 Task: Find connections with filter location Saintes with filter topic #wfhwith filter profile language English with filter current company Vedanta Limited - Aluminium Business with filter school New Era Public School - India with filter industry Retail Groceries with filter service category Translation with filter keywords title Marketing Specialist
Action: Mouse moved to (297, 198)
Screenshot: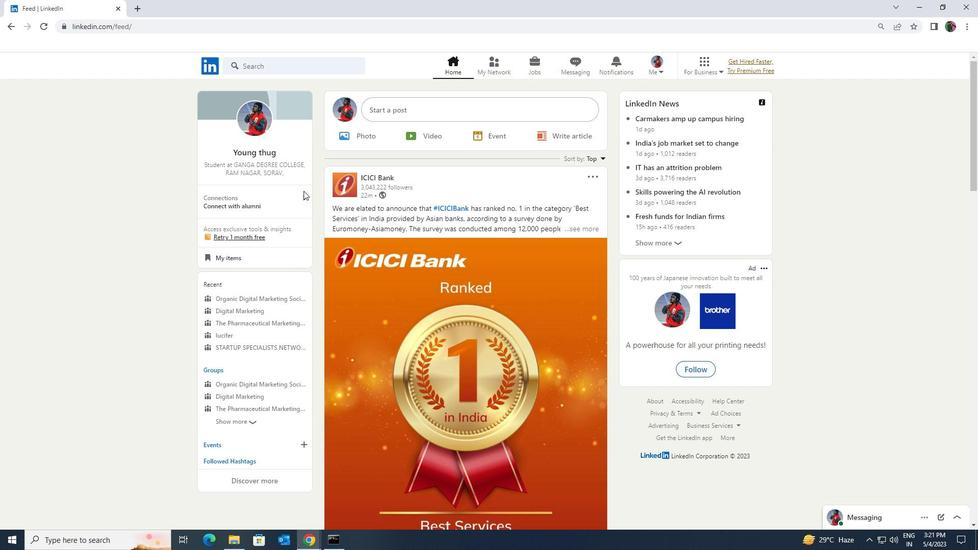 
Action: Mouse pressed left at (297, 198)
Screenshot: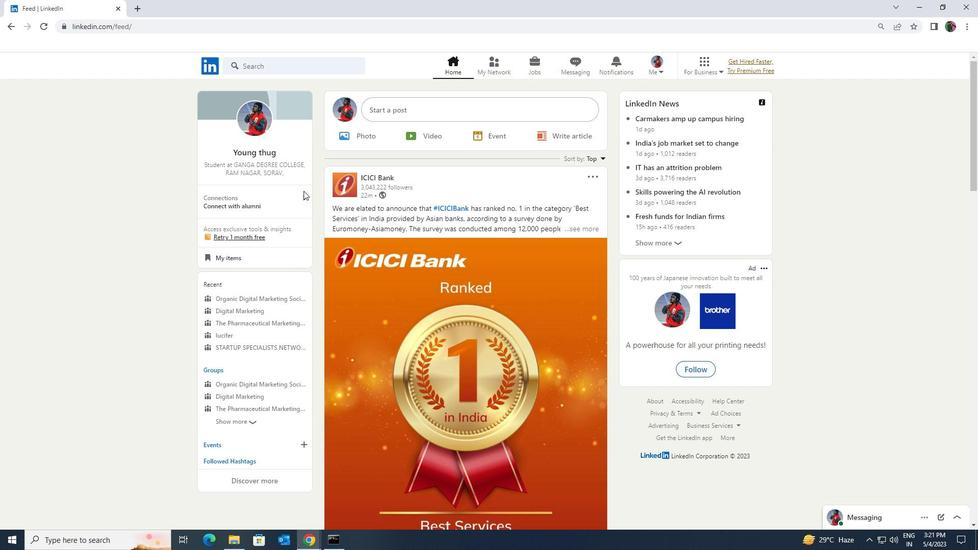 
Action: Mouse moved to (324, 118)
Screenshot: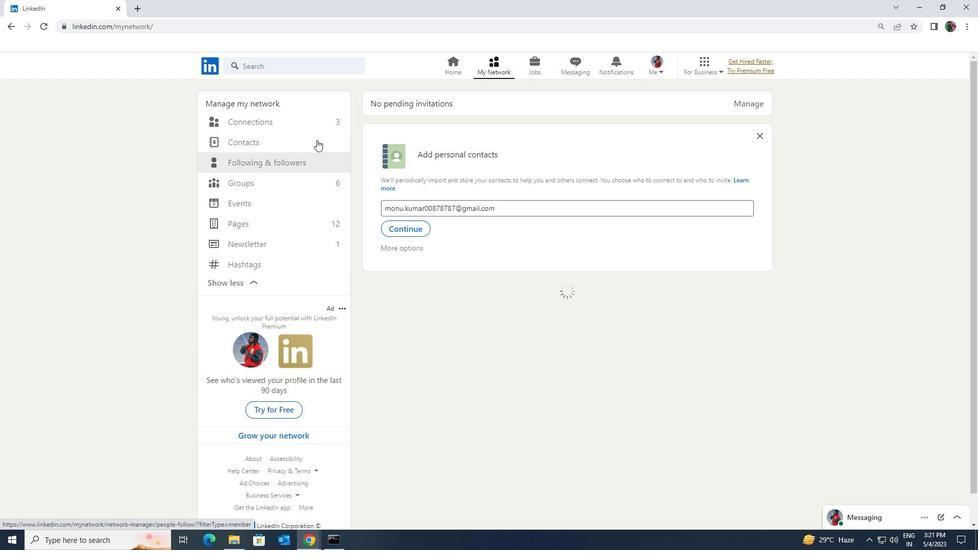 
Action: Mouse pressed left at (324, 118)
Screenshot: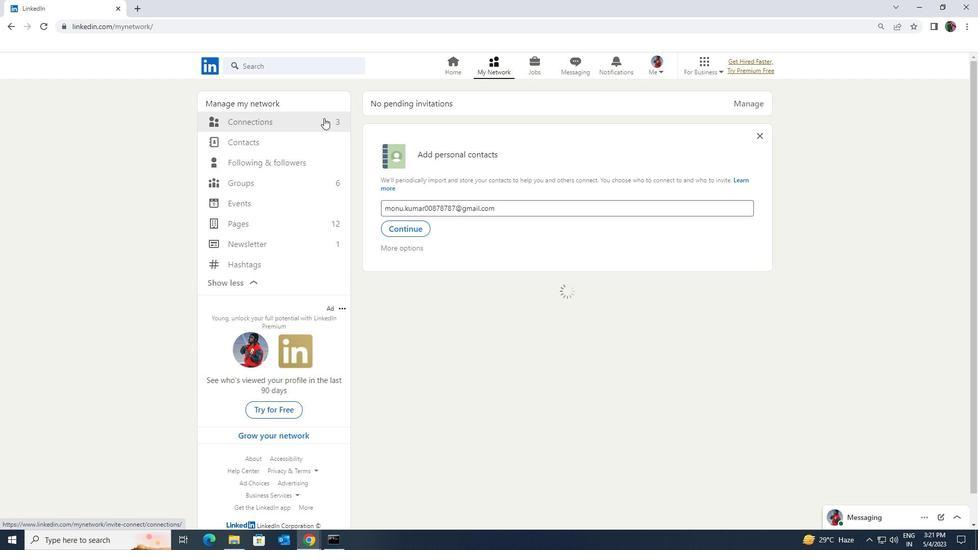 
Action: Mouse moved to (561, 119)
Screenshot: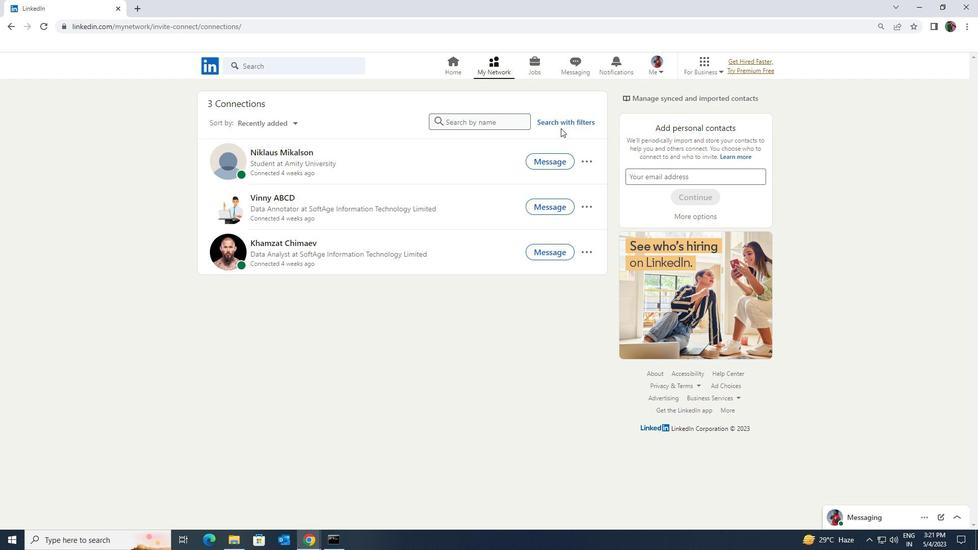 
Action: Mouse pressed left at (561, 119)
Screenshot: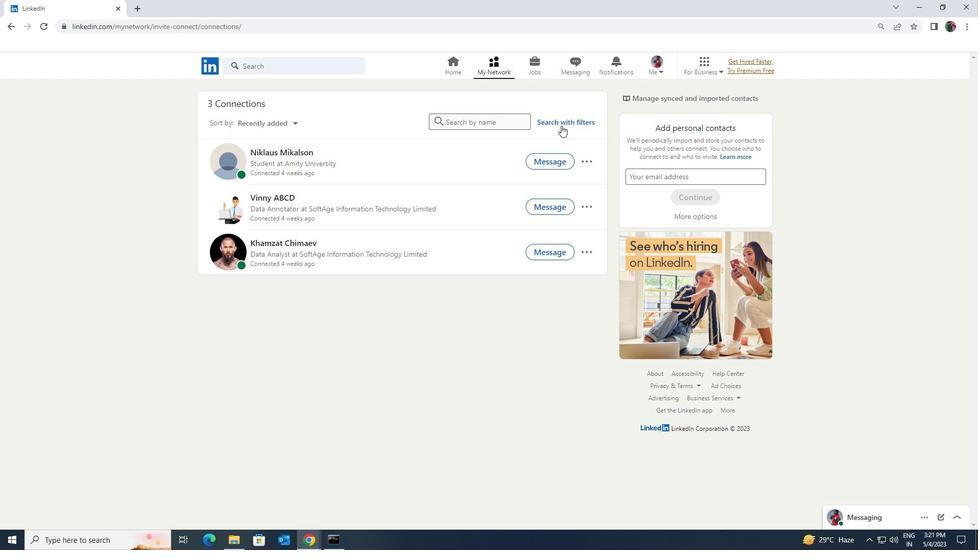 
Action: Mouse moved to (530, 96)
Screenshot: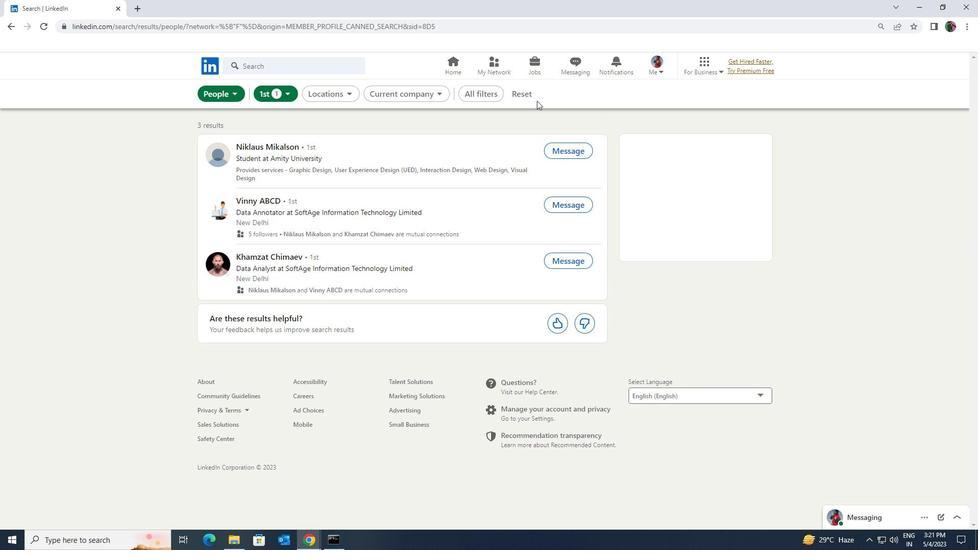 
Action: Mouse pressed left at (530, 96)
Screenshot: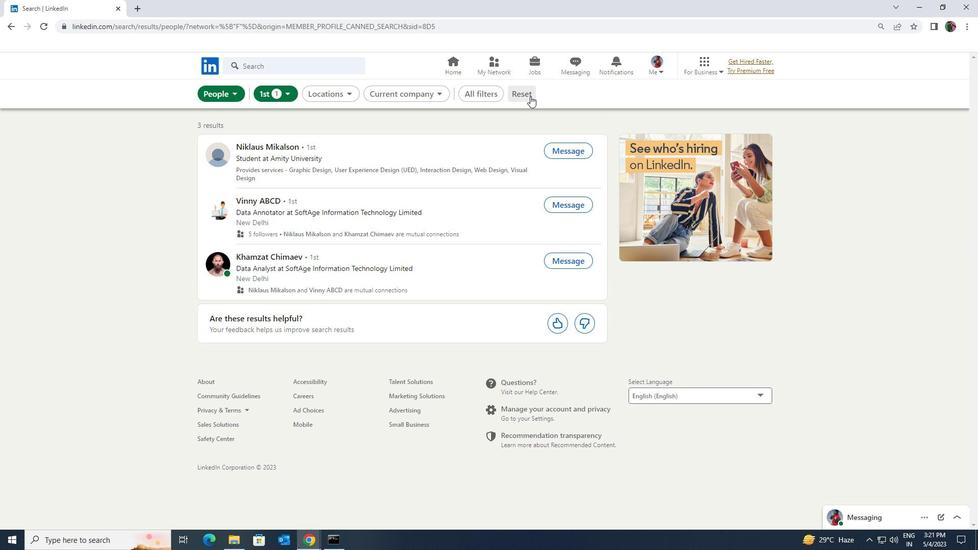 
Action: Mouse moved to (502, 89)
Screenshot: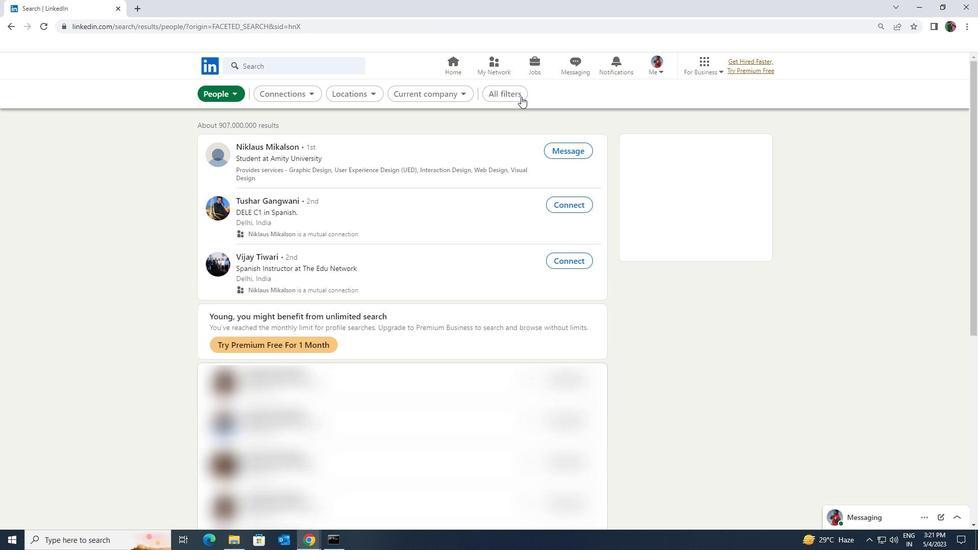 
Action: Mouse pressed left at (502, 89)
Screenshot: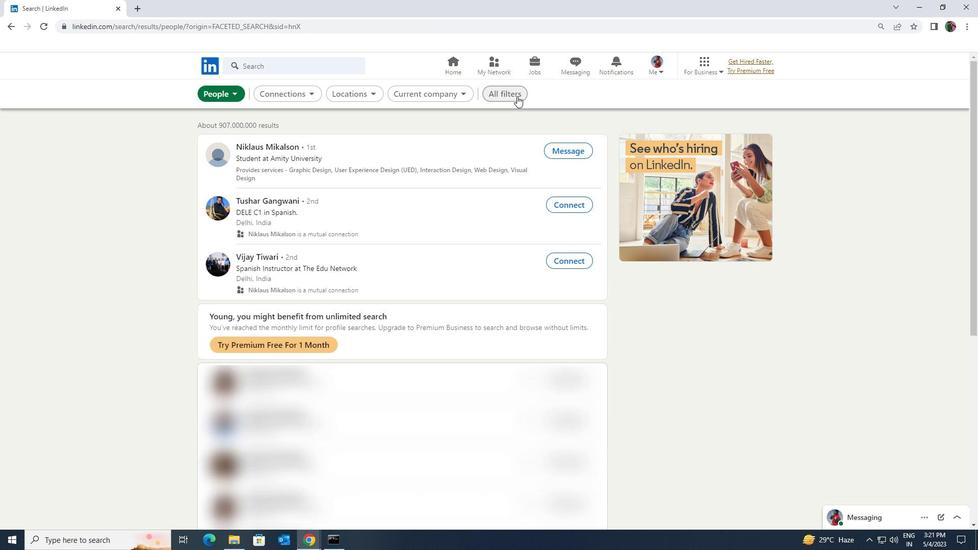 
Action: Mouse moved to (848, 398)
Screenshot: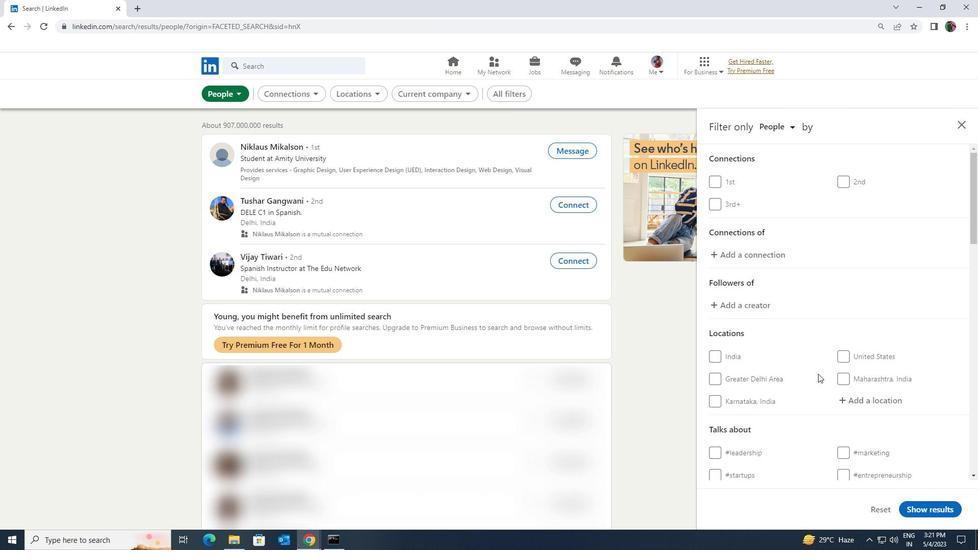 
Action: Mouse pressed left at (848, 398)
Screenshot: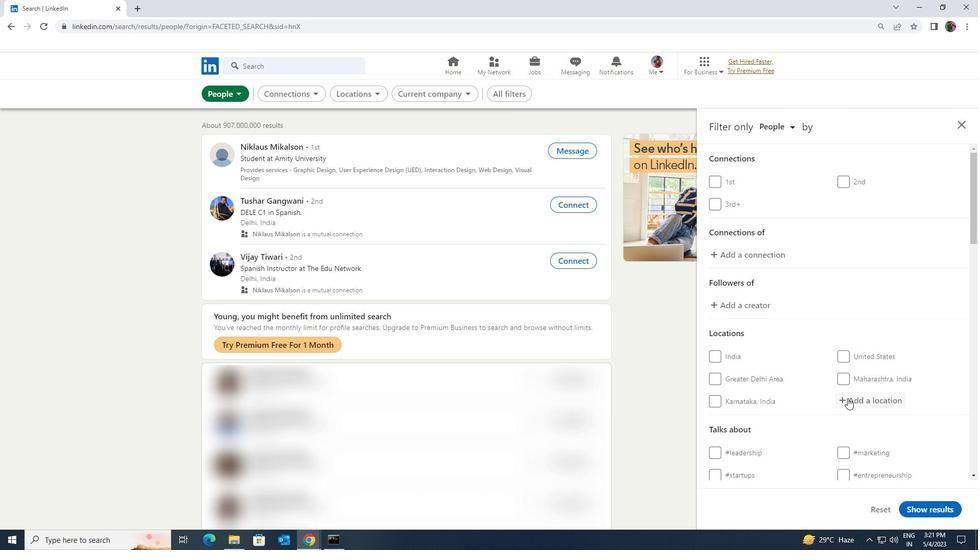 
Action: Key pressed <Key.shift>SAINTES
Screenshot: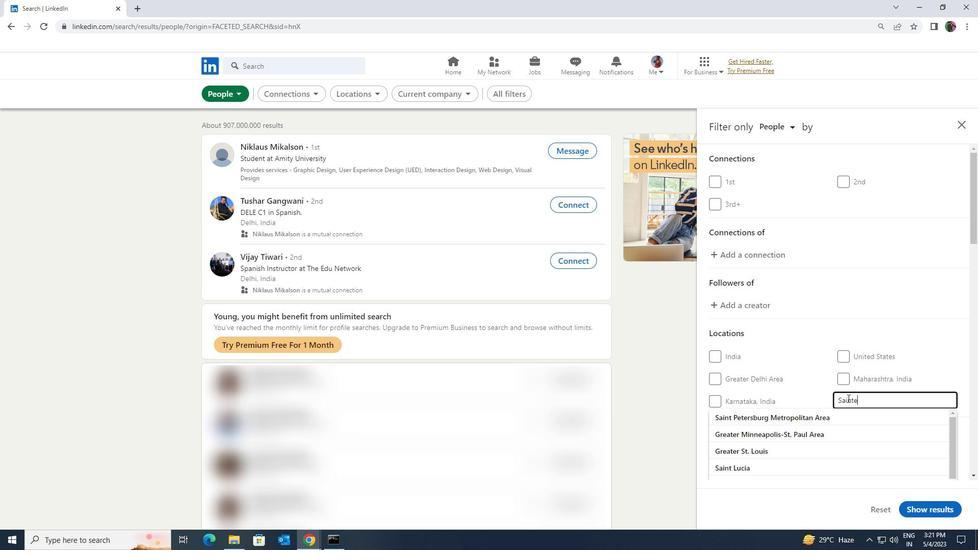 
Action: Mouse moved to (846, 407)
Screenshot: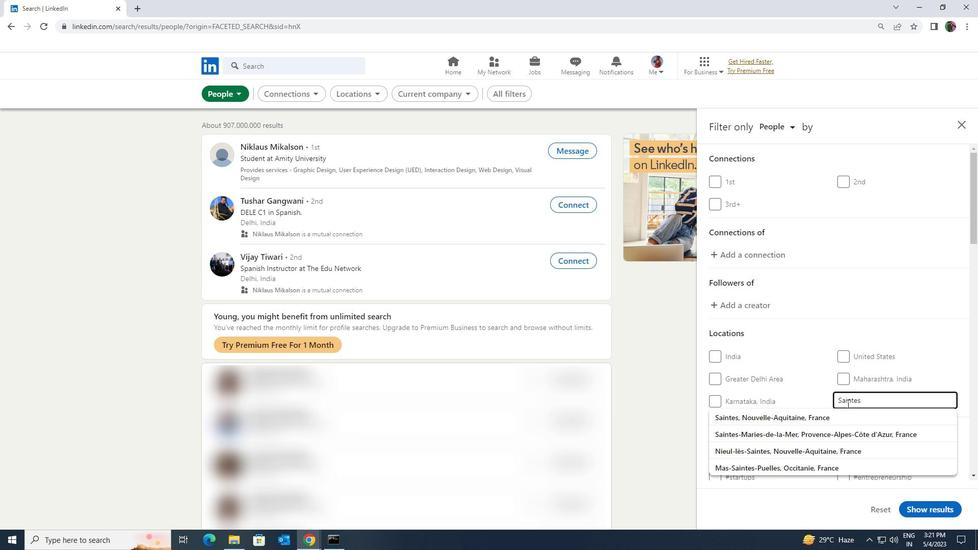 
Action: Mouse pressed left at (846, 407)
Screenshot: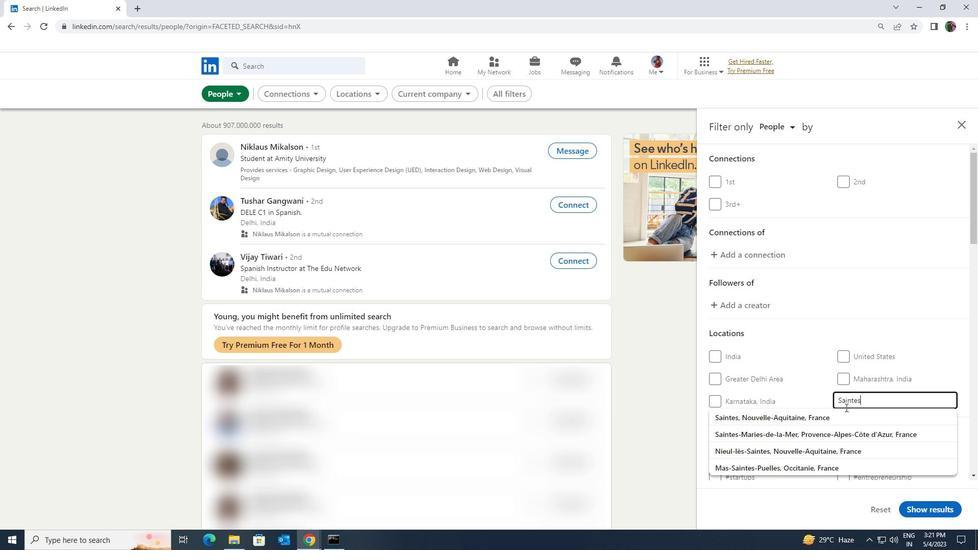 
Action: Mouse moved to (844, 412)
Screenshot: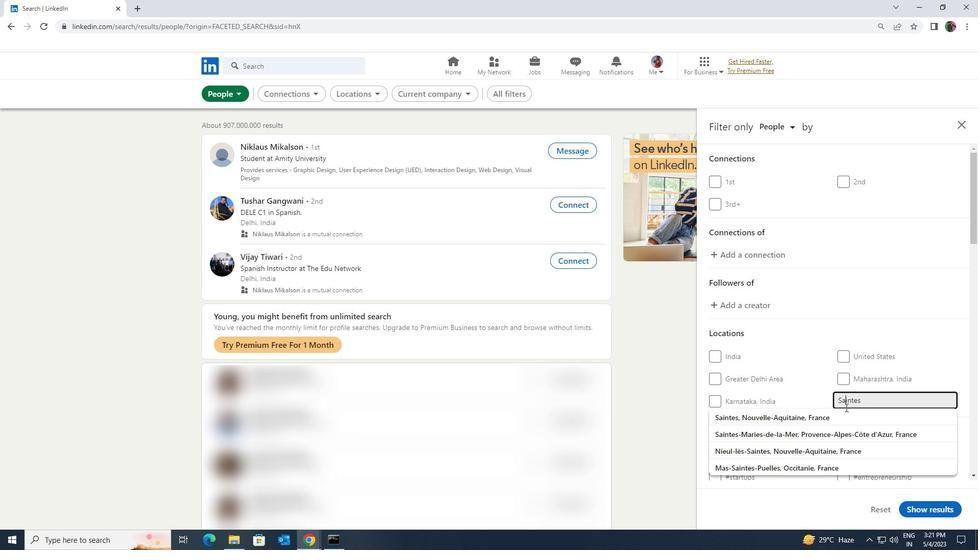 
Action: Mouse pressed left at (844, 412)
Screenshot: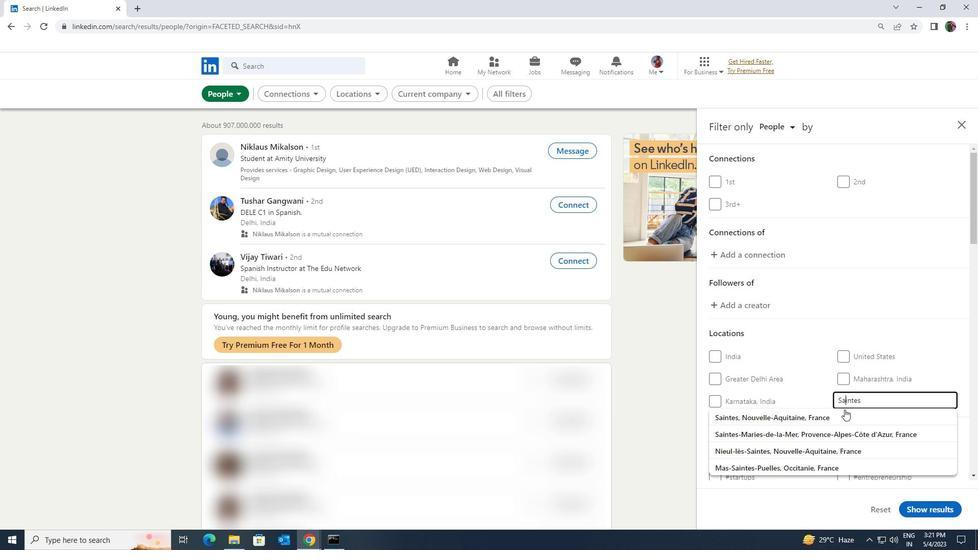 
Action: Mouse moved to (823, 413)
Screenshot: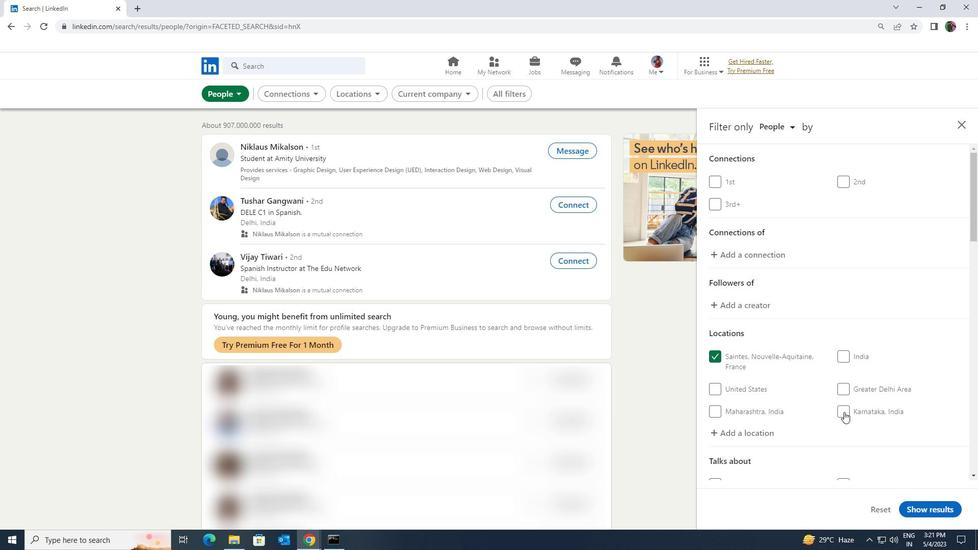 
Action: Mouse scrolled (823, 413) with delta (0, 0)
Screenshot: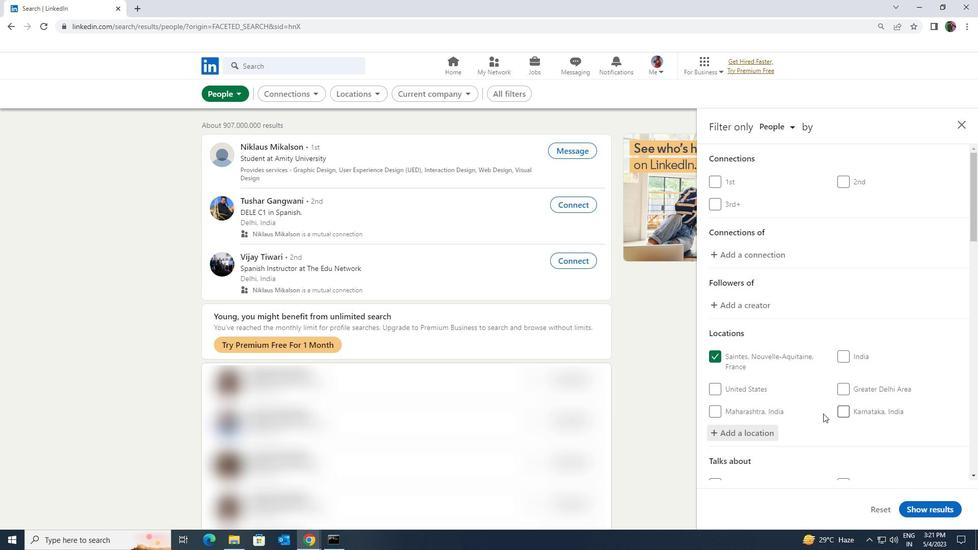 
Action: Mouse scrolled (823, 413) with delta (0, 0)
Screenshot: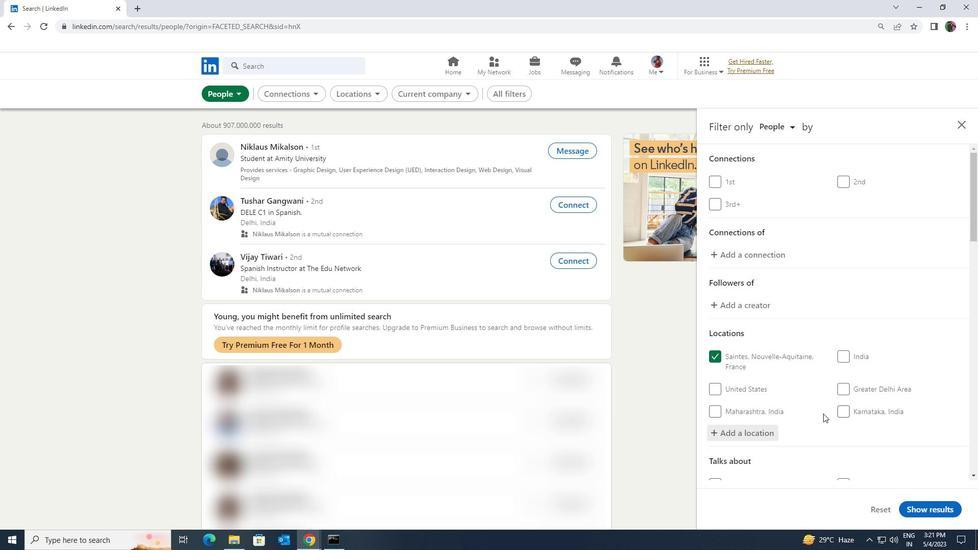 
Action: Mouse moved to (856, 425)
Screenshot: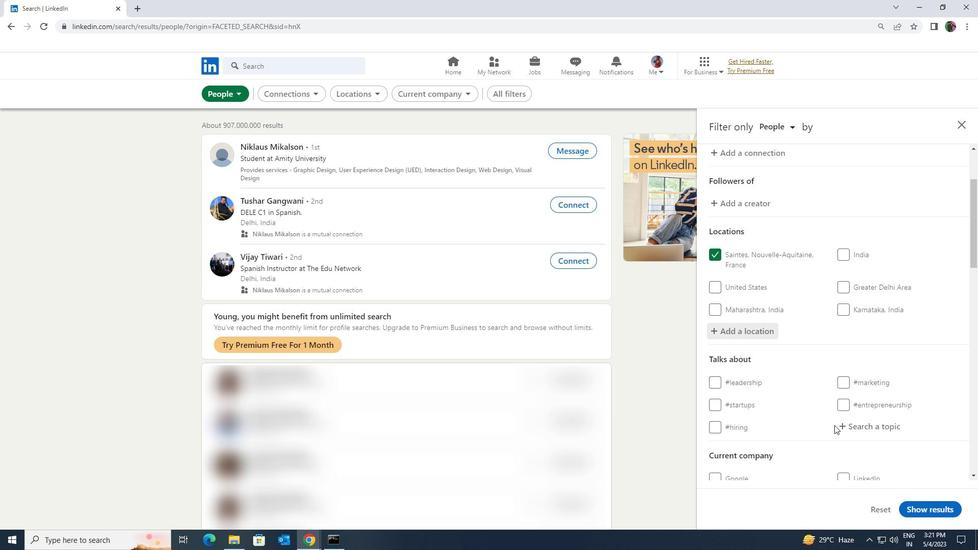 
Action: Mouse pressed left at (856, 425)
Screenshot: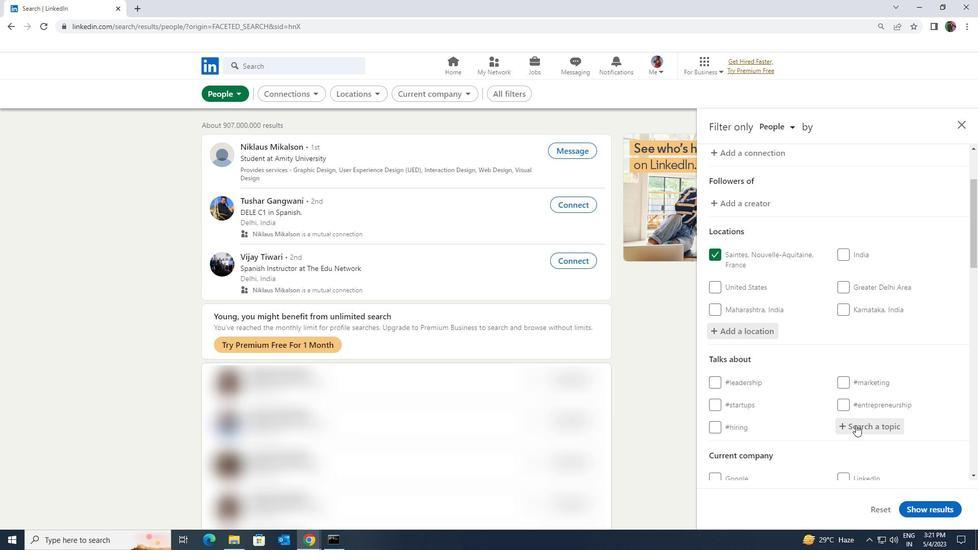 
Action: Key pressed <Key.shift><Key.shift><Key.shift><Key.shift><Key.shift><Key.shift><Key.shift><Key.shift><Key.shift><Key.shift><Key.shift><Key.shift><Key.shift>WFH
Screenshot: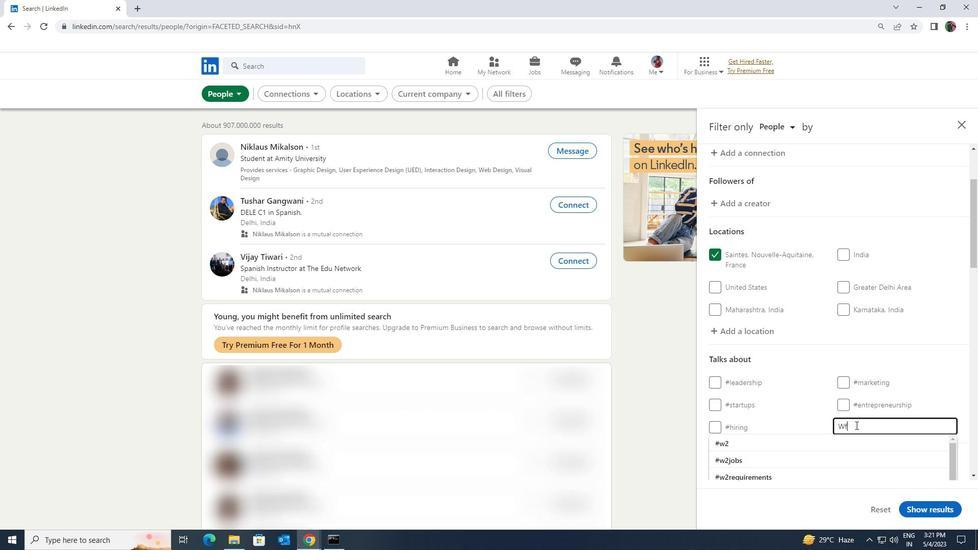 
Action: Mouse moved to (824, 439)
Screenshot: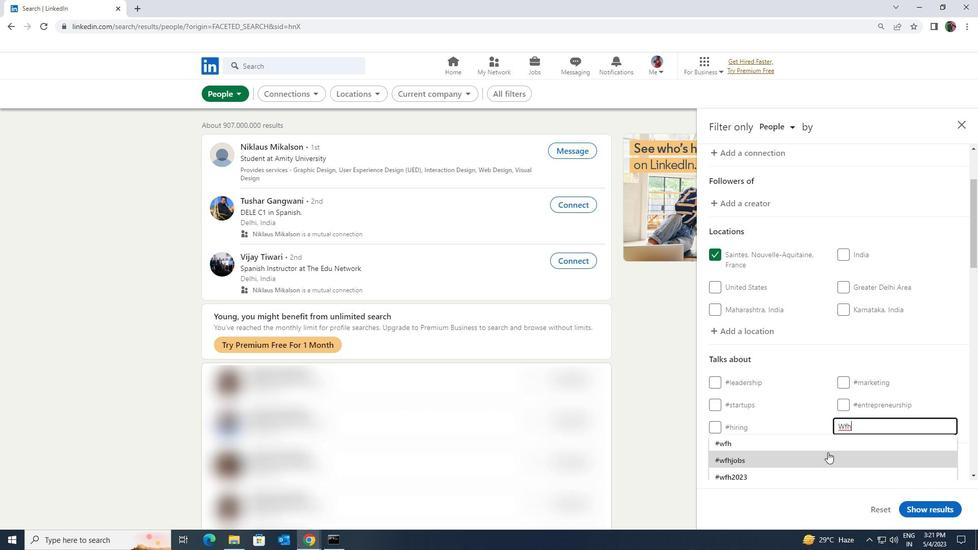 
Action: Mouse pressed left at (824, 439)
Screenshot: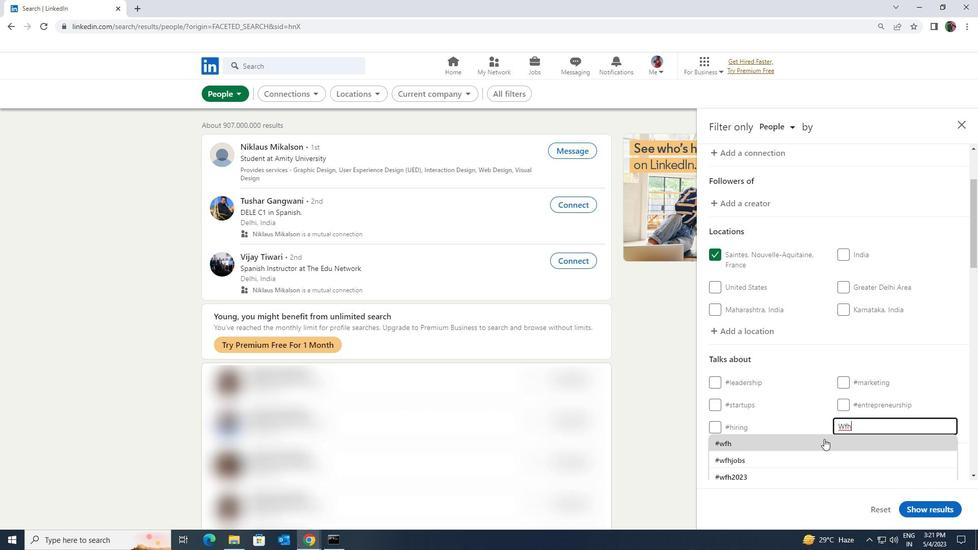 
Action: Mouse scrolled (824, 438) with delta (0, 0)
Screenshot: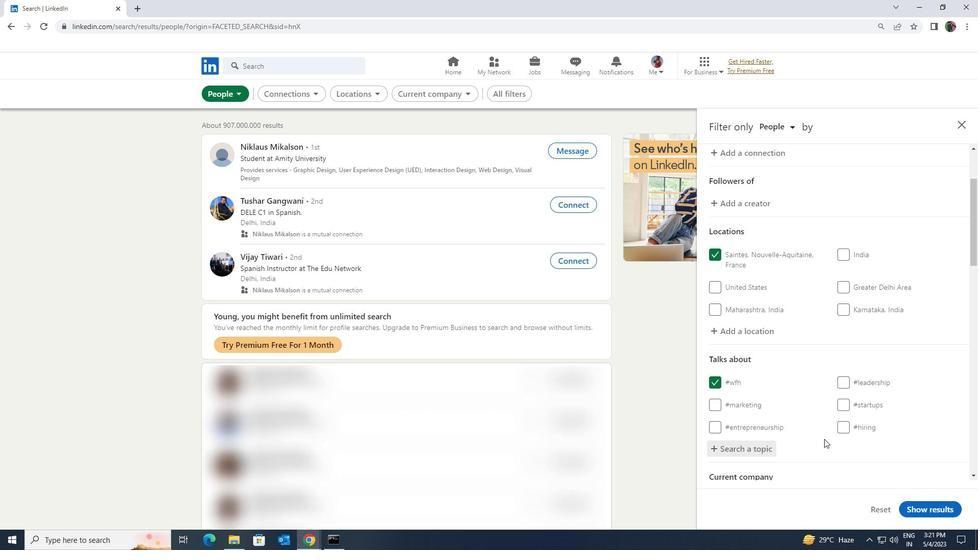 
Action: Mouse scrolled (824, 438) with delta (0, 0)
Screenshot: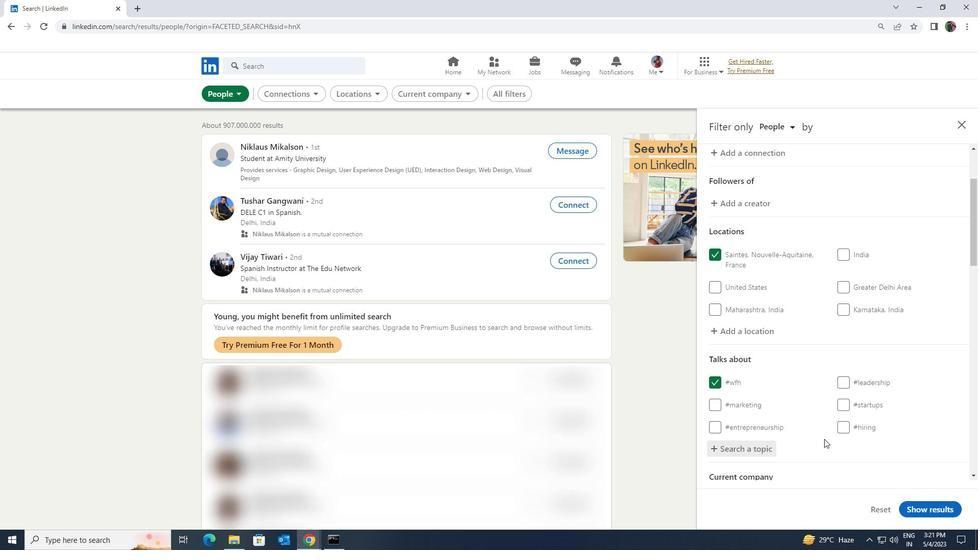 
Action: Mouse scrolled (824, 438) with delta (0, 0)
Screenshot: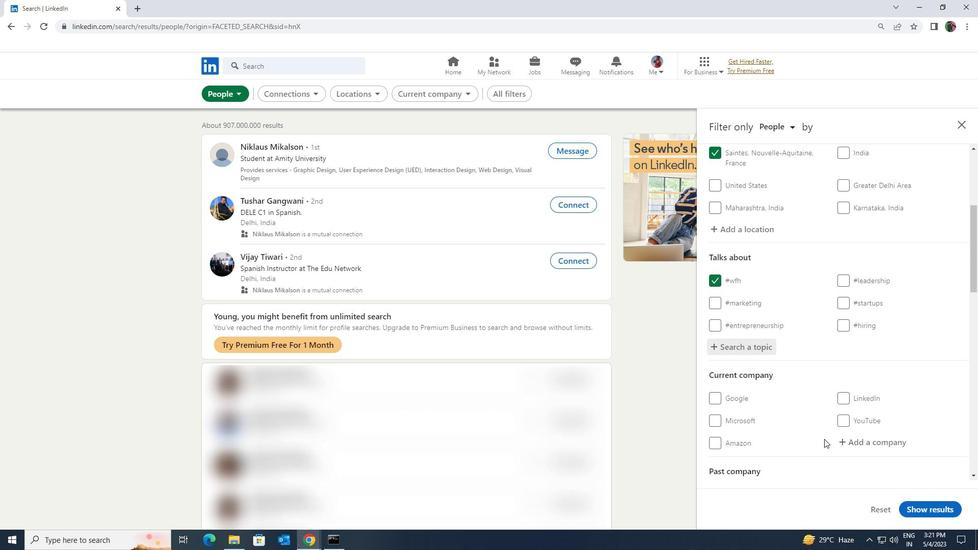 
Action: Mouse scrolled (824, 438) with delta (0, 0)
Screenshot: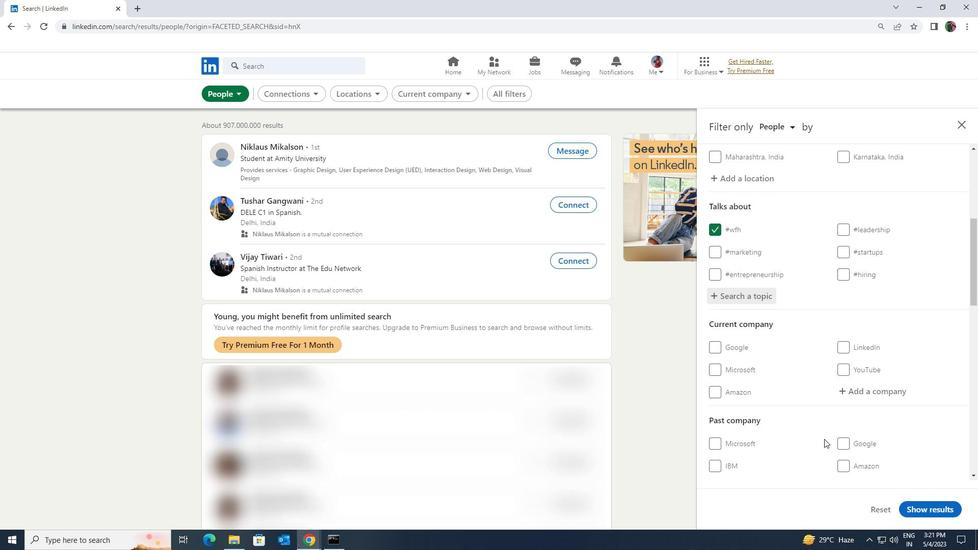 
Action: Mouse scrolled (824, 438) with delta (0, 0)
Screenshot: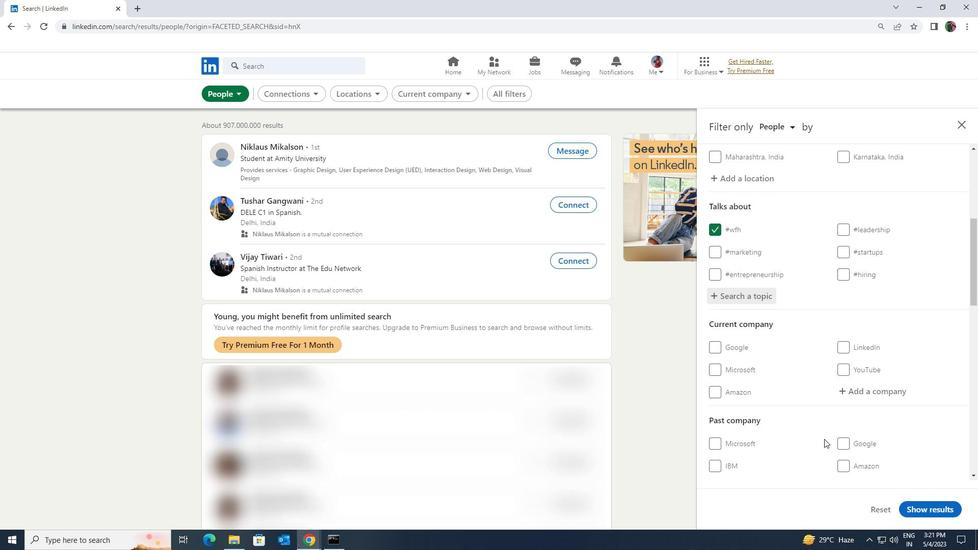 
Action: Mouse moved to (824, 437)
Screenshot: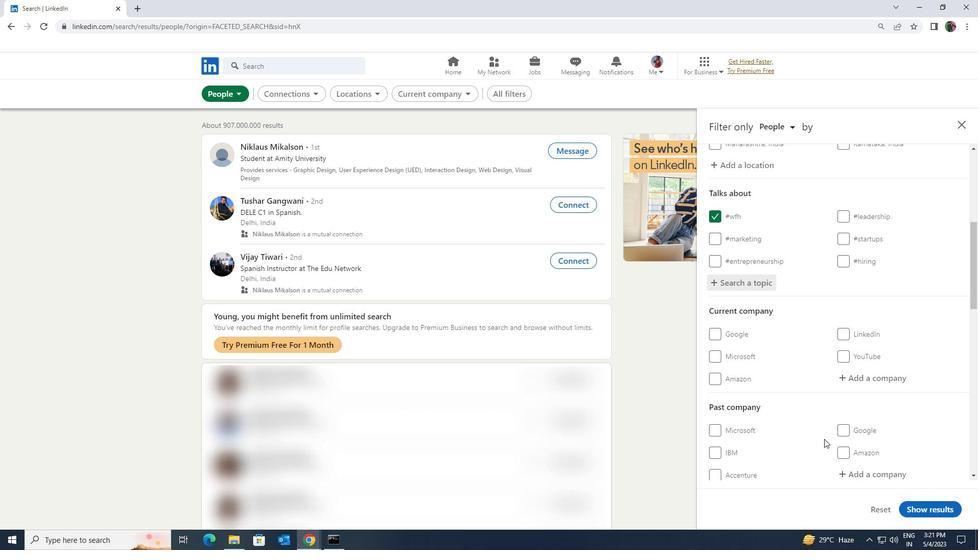 
Action: Mouse scrolled (824, 436) with delta (0, 0)
Screenshot: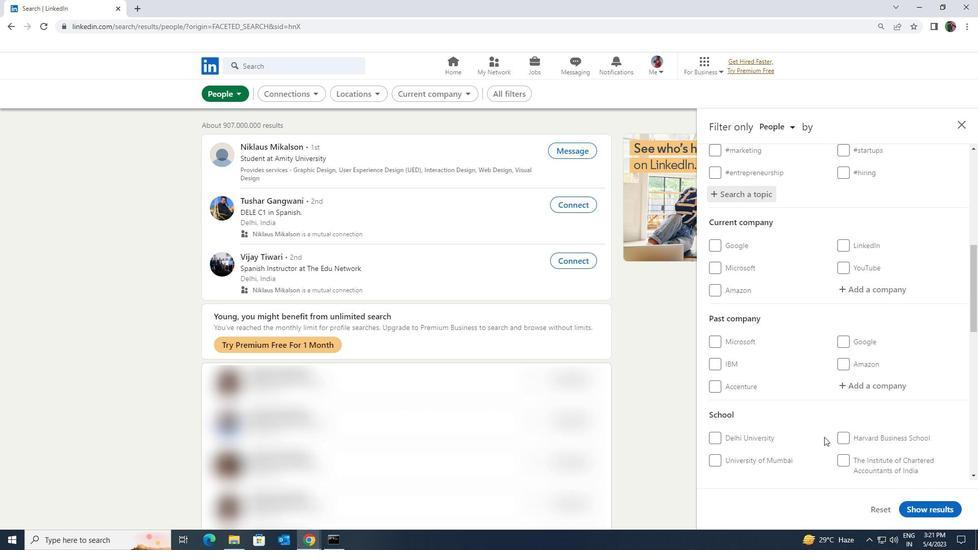 
Action: Mouse moved to (824, 436)
Screenshot: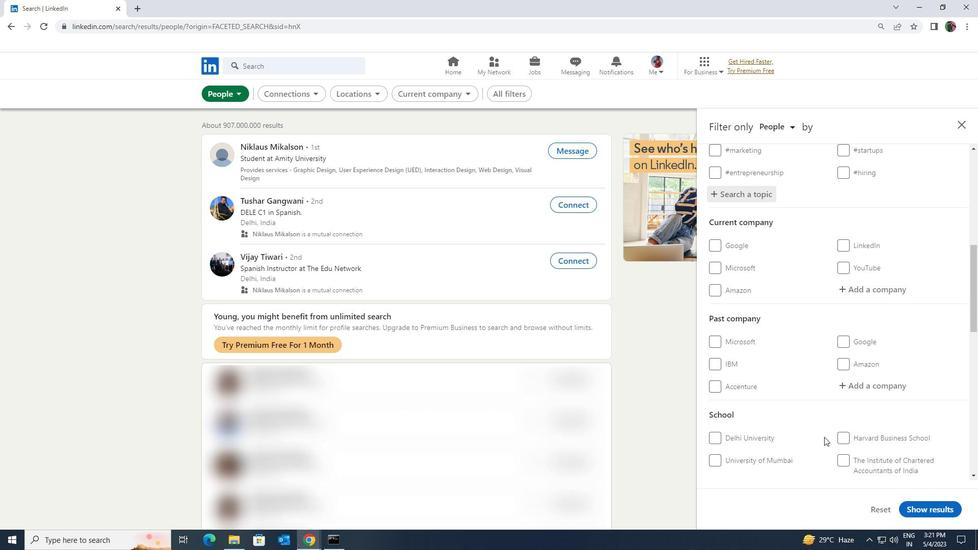 
Action: Mouse scrolled (824, 436) with delta (0, 0)
Screenshot: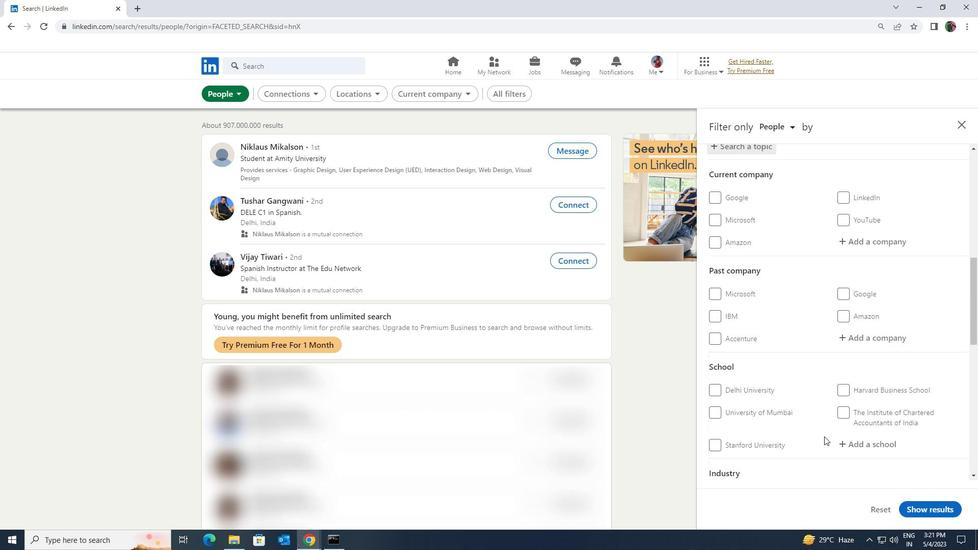 
Action: Mouse scrolled (824, 436) with delta (0, 0)
Screenshot: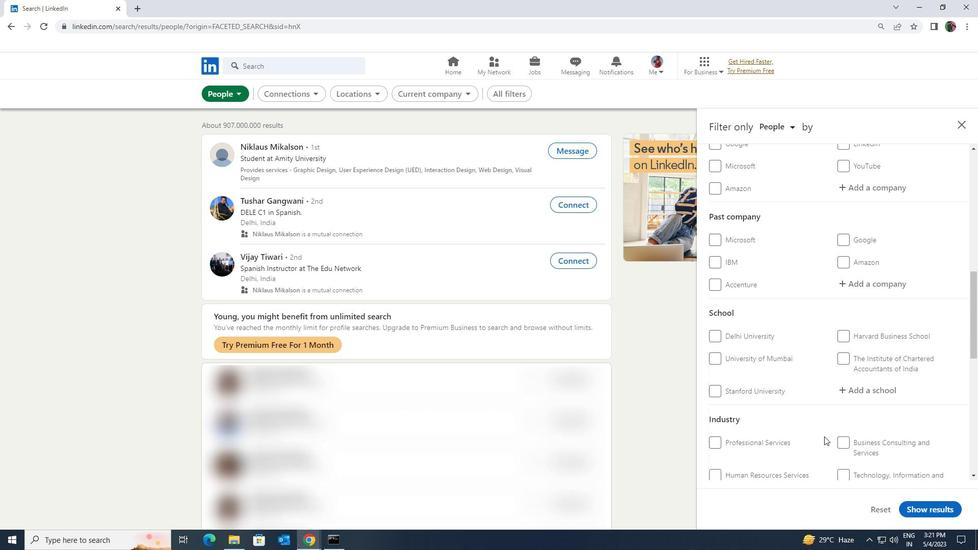 
Action: Mouse scrolled (824, 436) with delta (0, 0)
Screenshot: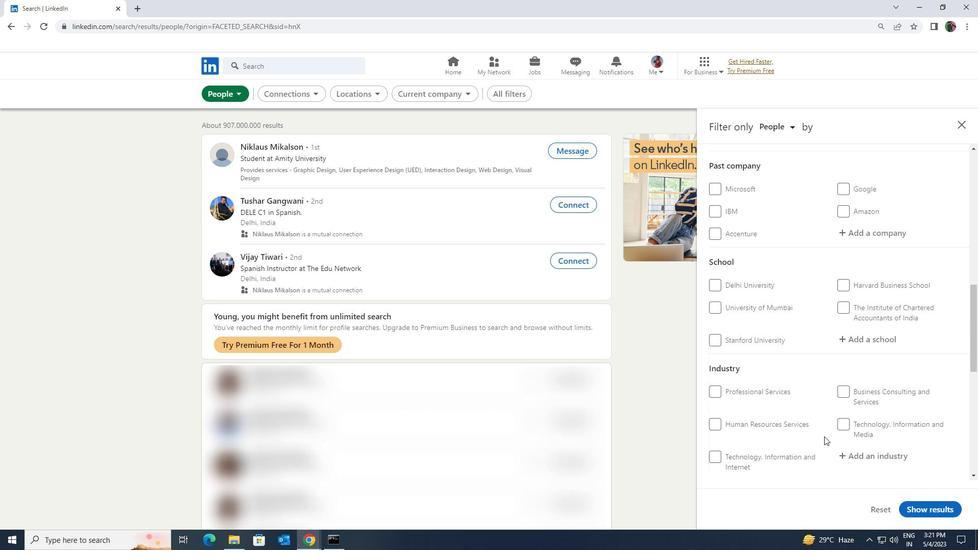 
Action: Mouse moved to (722, 467)
Screenshot: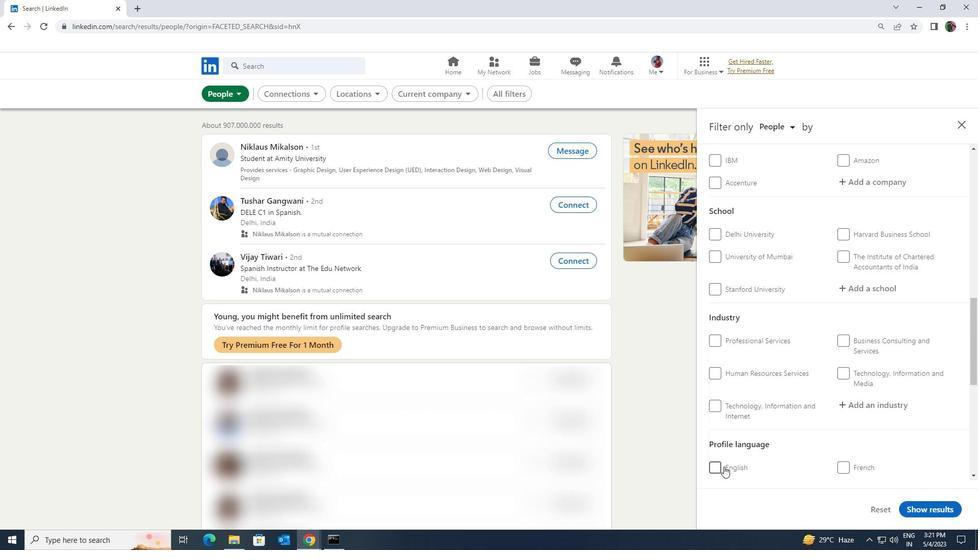 
Action: Mouse pressed left at (722, 467)
Screenshot: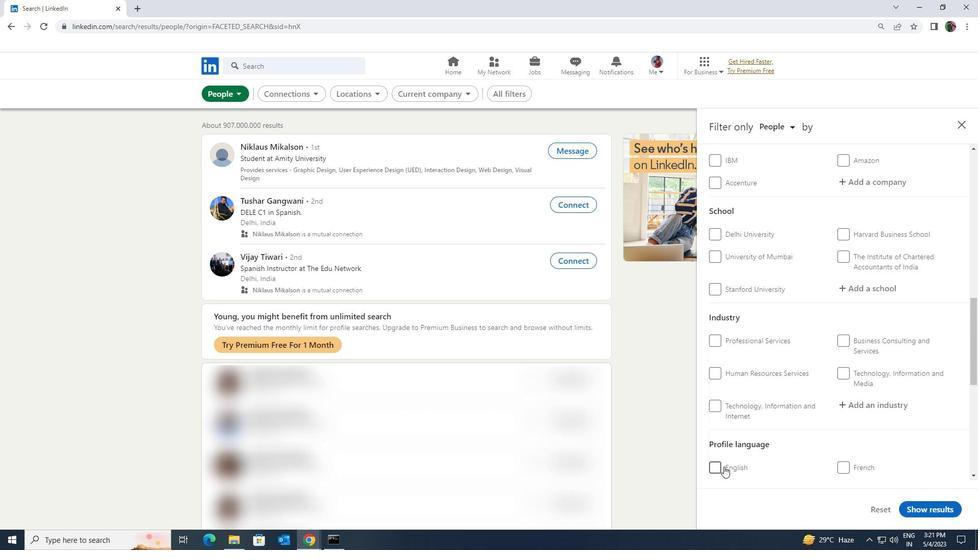 
Action: Mouse moved to (800, 452)
Screenshot: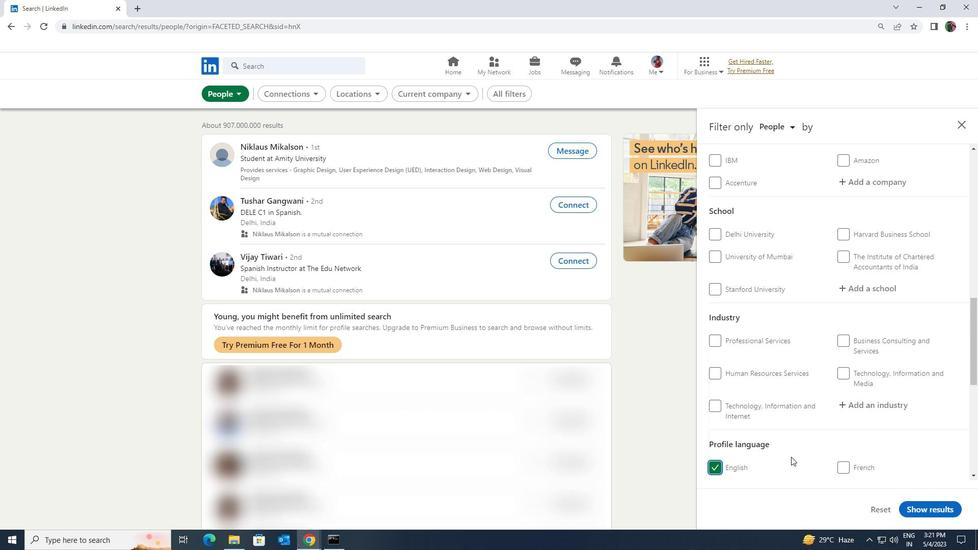 
Action: Mouse scrolled (800, 453) with delta (0, 0)
Screenshot: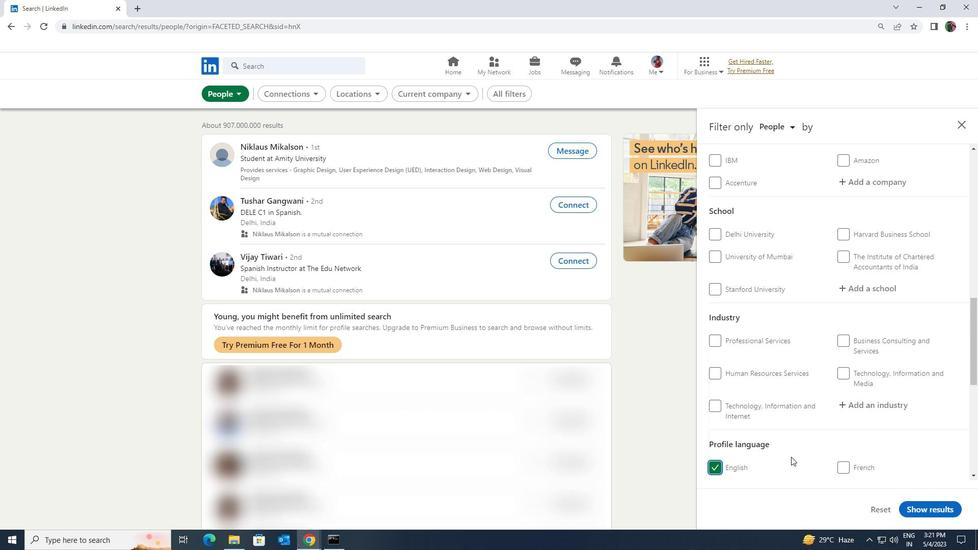
Action: Mouse moved to (800, 450)
Screenshot: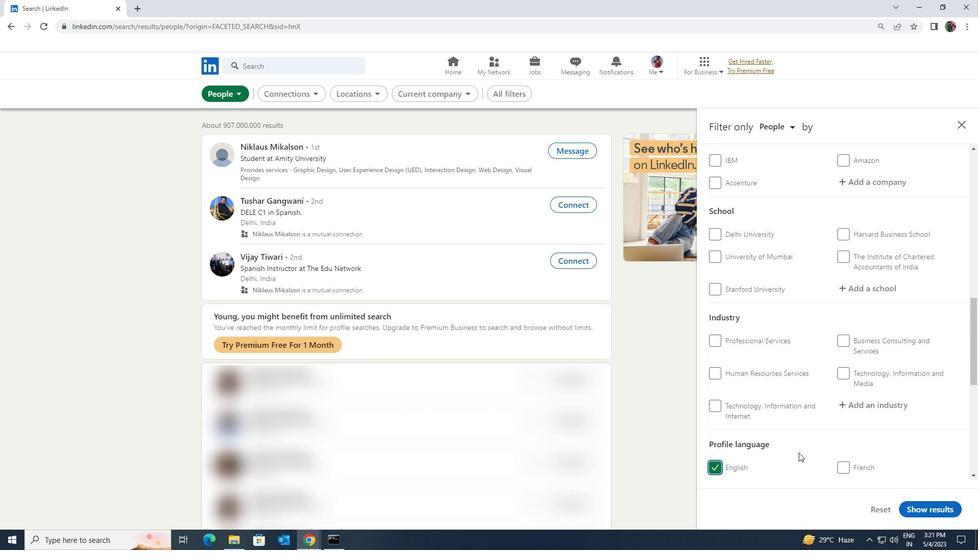 
Action: Mouse scrolled (800, 451) with delta (0, 0)
Screenshot: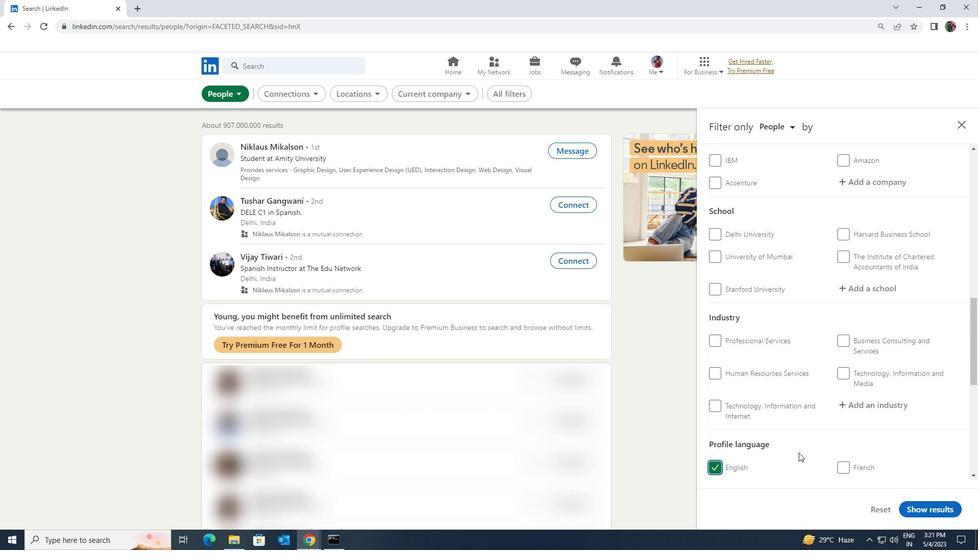 
Action: Mouse moved to (800, 450)
Screenshot: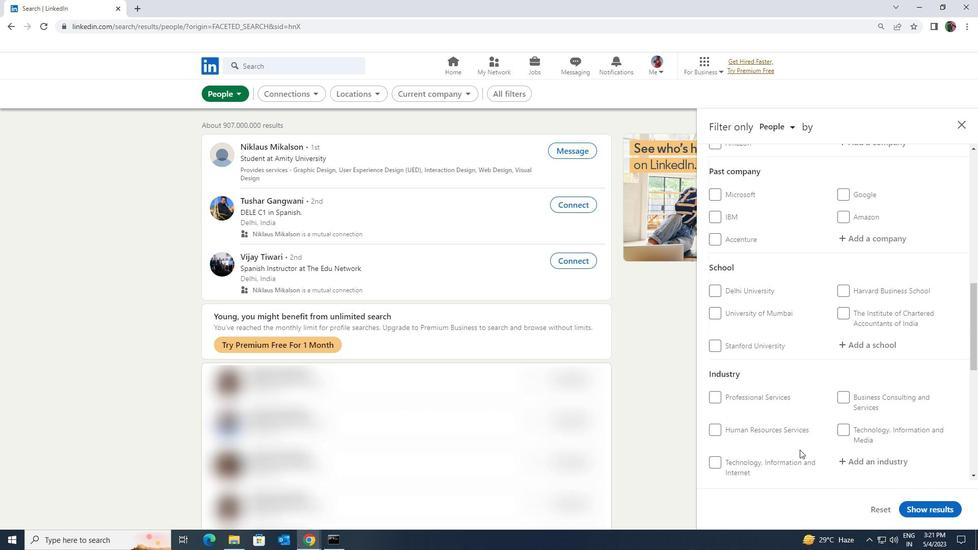 
Action: Mouse scrolled (800, 450) with delta (0, 0)
Screenshot: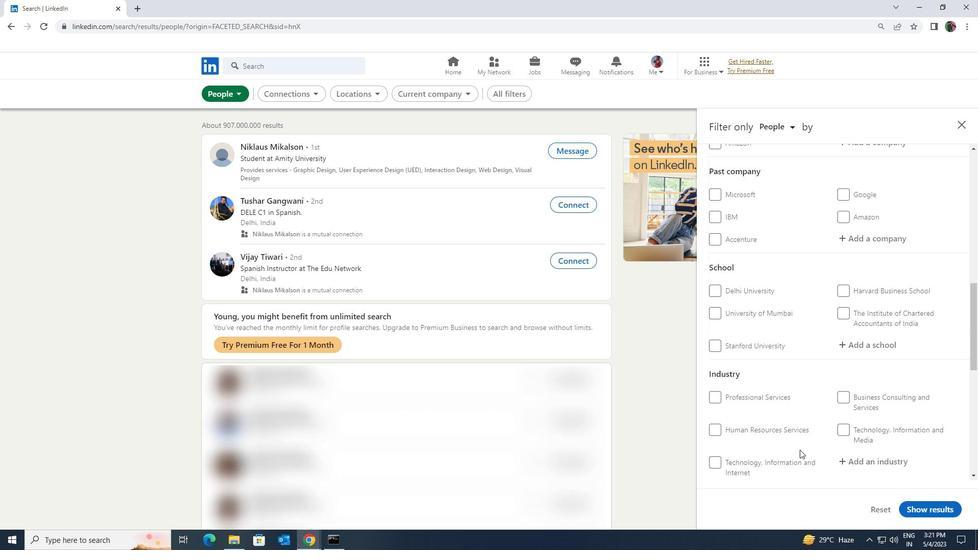 
Action: Mouse scrolled (800, 450) with delta (0, 0)
Screenshot: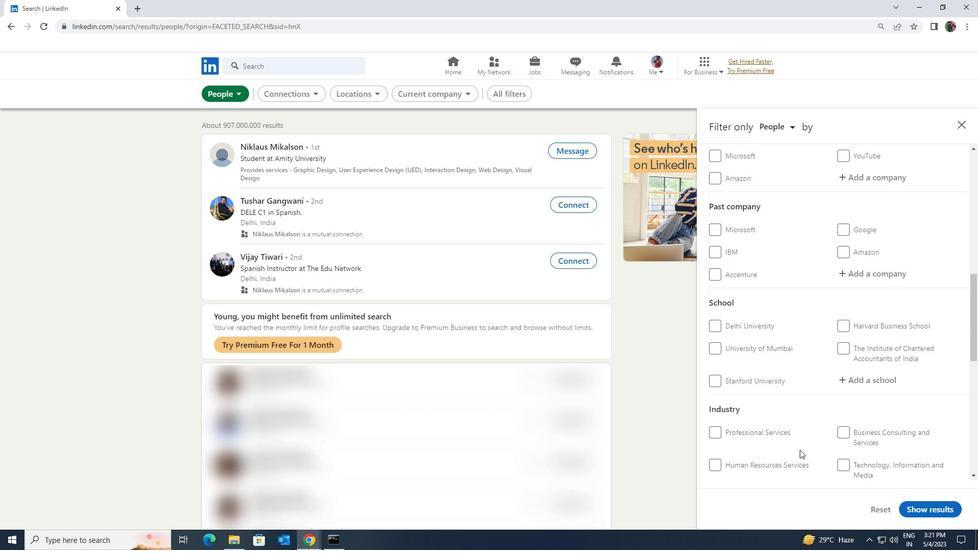 
Action: Mouse moved to (800, 450)
Screenshot: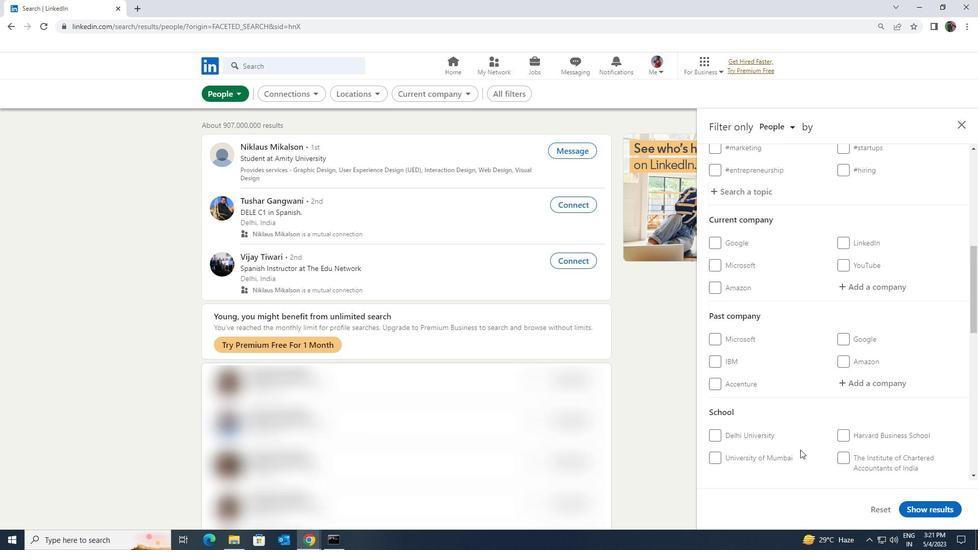 
Action: Mouse scrolled (800, 450) with delta (0, 0)
Screenshot: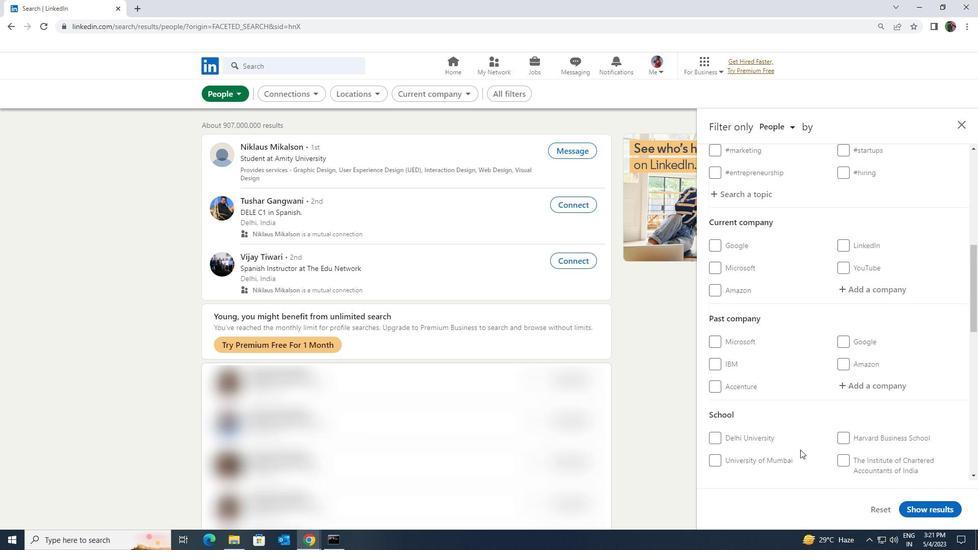 
Action: Mouse moved to (800, 450)
Screenshot: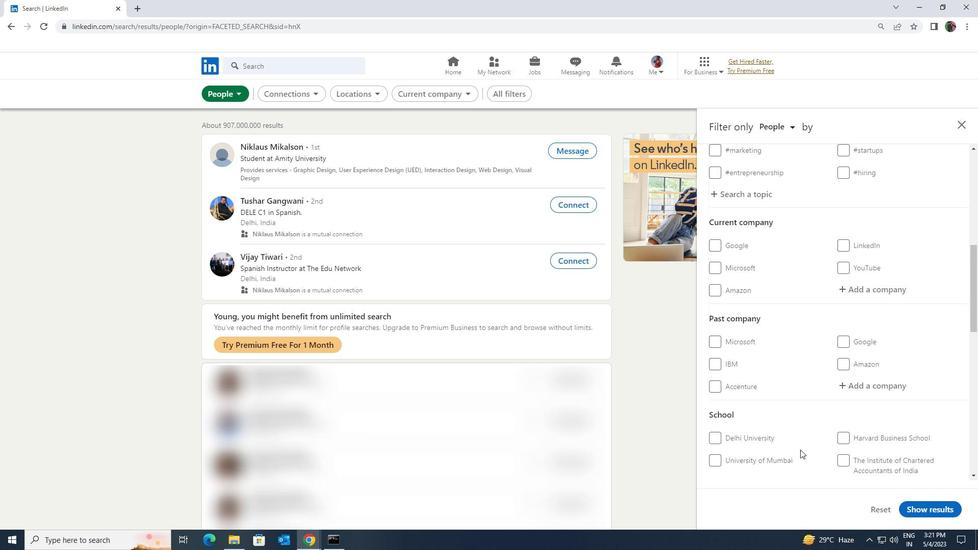 
Action: Mouse scrolled (800, 451) with delta (0, 0)
Screenshot: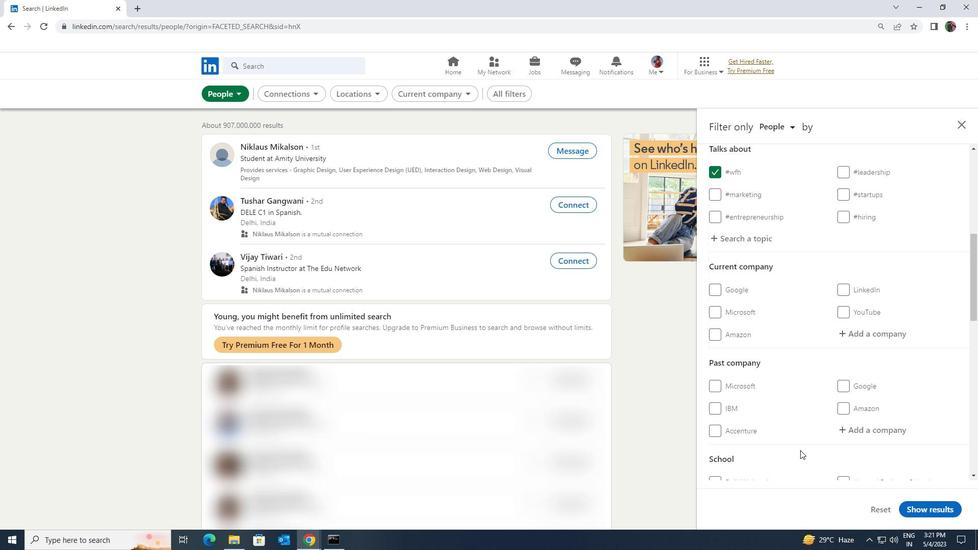 
Action: Mouse scrolled (800, 451) with delta (0, 0)
Screenshot: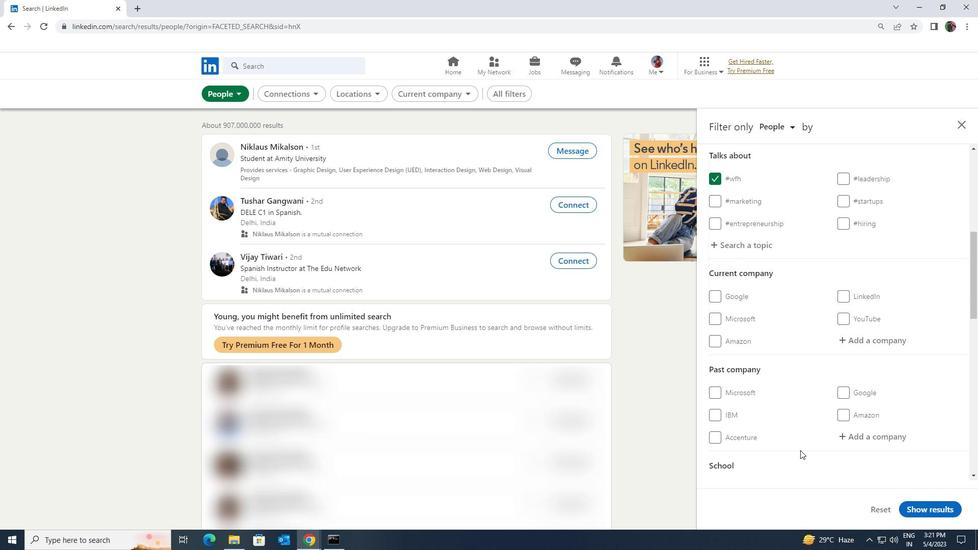 
Action: Mouse moved to (841, 443)
Screenshot: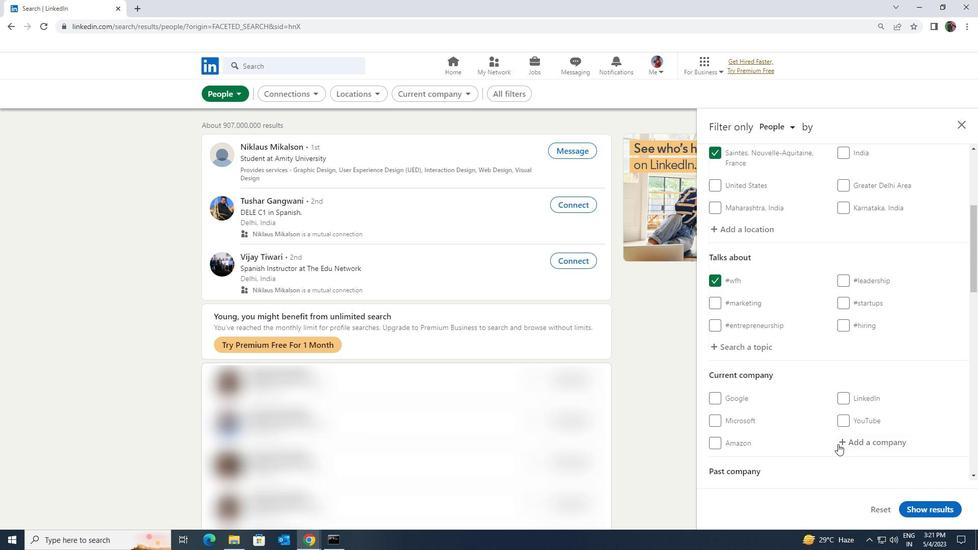 
Action: Mouse pressed left at (841, 443)
Screenshot: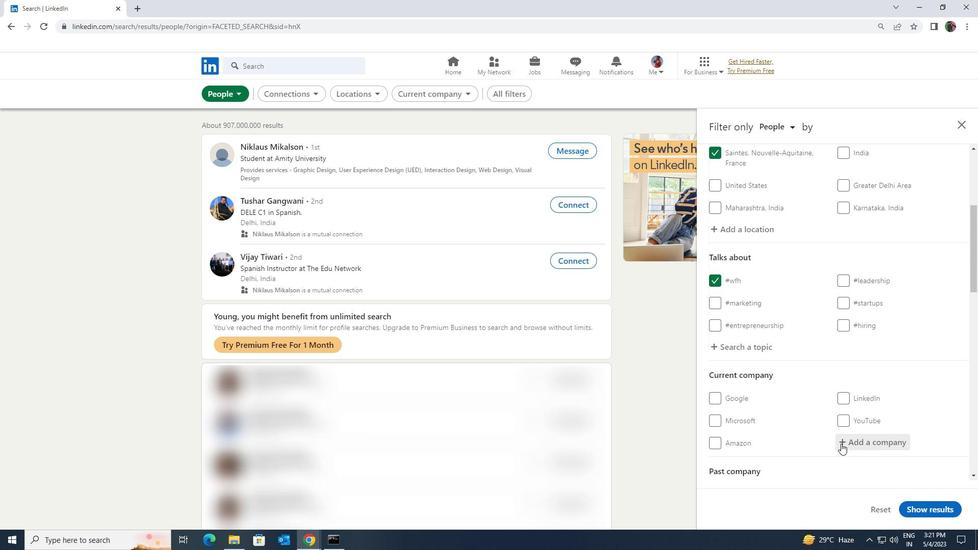 
Action: Mouse moved to (841, 446)
Screenshot: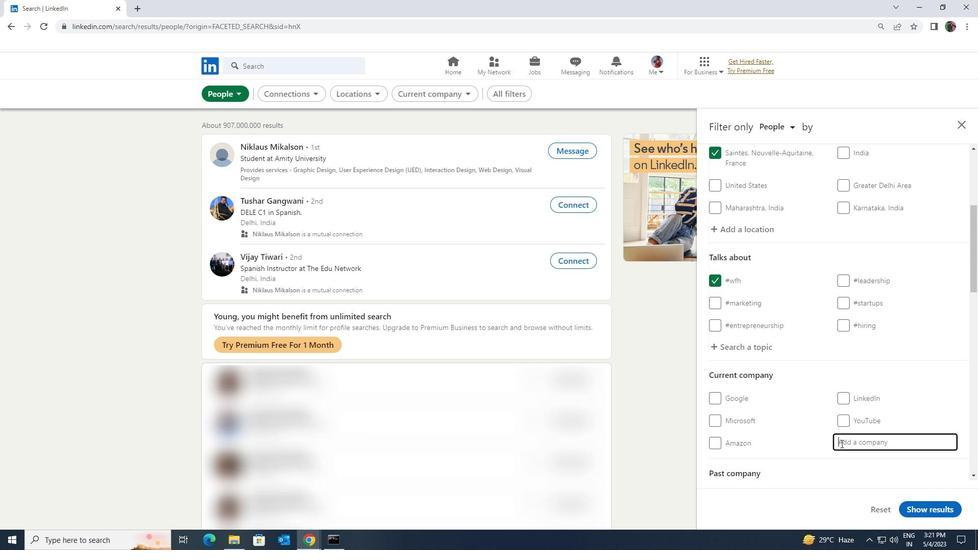 
Action: Key pressed <Key.shift><Key.shift><Key.shift><Key.shift><Key.shift><Key.shift><Key.shift><Key.shift><Key.shift><Key.shift><Key.shift><Key.shift><Key.shift><Key.shift><Key.shift><Key.shift><Key.shift><Key.shift><Key.shift><Key.shift><Key.shift><Key.shift><Key.shift>VEDANTA<Key.space><Key.shift><Key.shift>LIMITED<Key.space><Key.shift><Key.shift><Key.shift><Key.shift><Key.shift><Key.shift><Key.shift>ALI<Key.backspace>UM
Screenshot: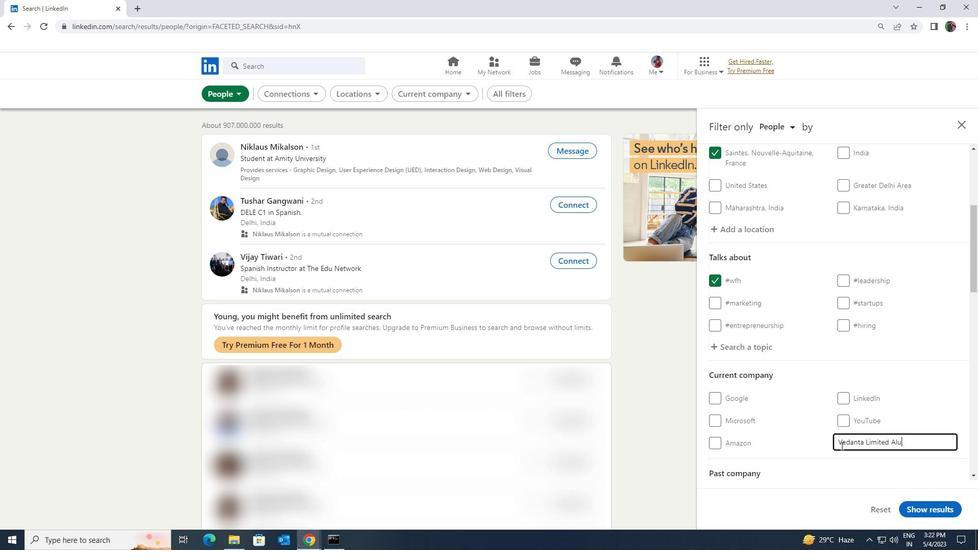 
Action: Mouse moved to (837, 456)
Screenshot: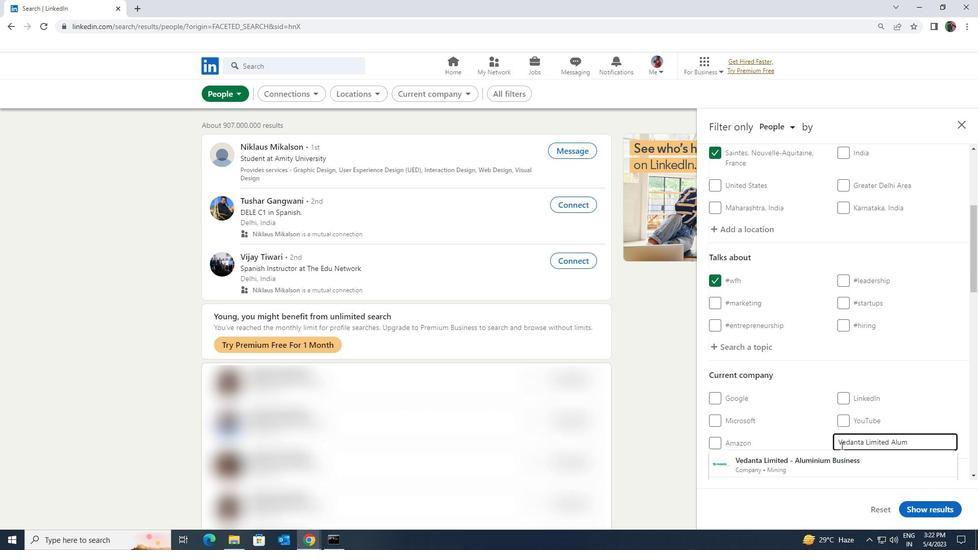 
Action: Mouse pressed left at (837, 456)
Screenshot: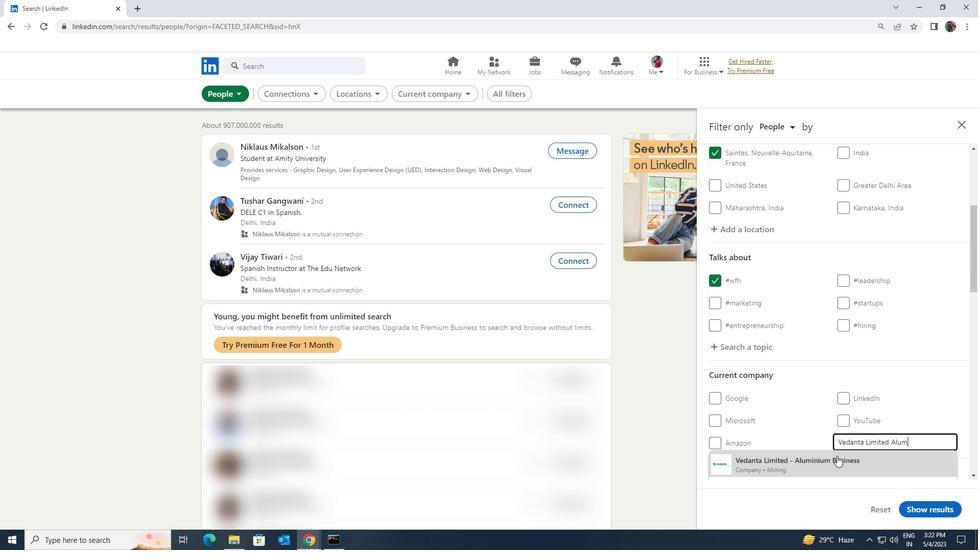 
Action: Mouse moved to (842, 430)
Screenshot: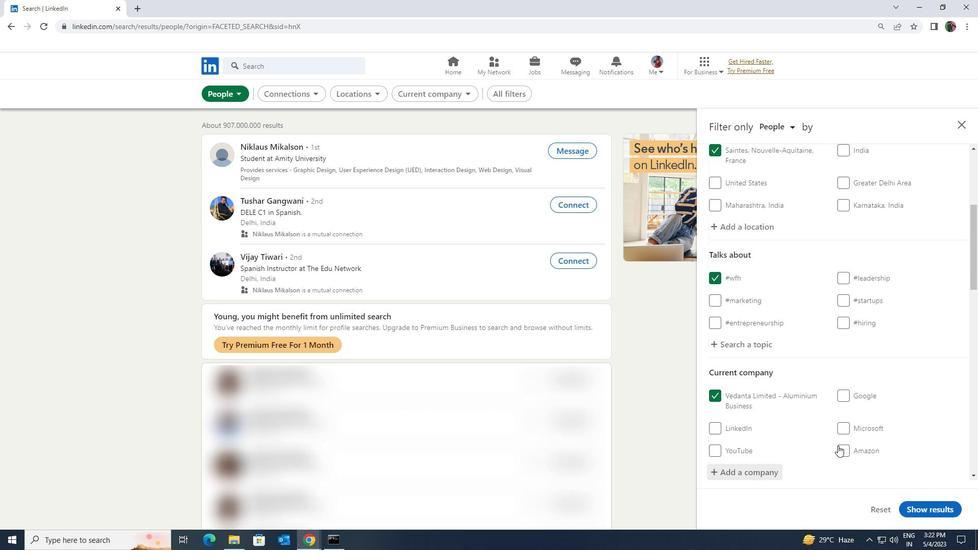 
Action: Mouse scrolled (842, 430) with delta (0, 0)
Screenshot: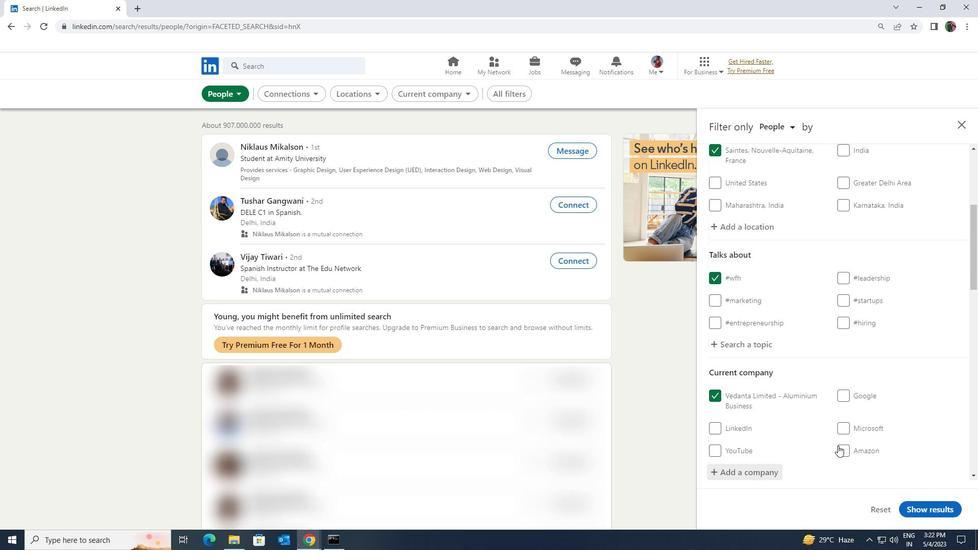
Action: Mouse moved to (843, 427)
Screenshot: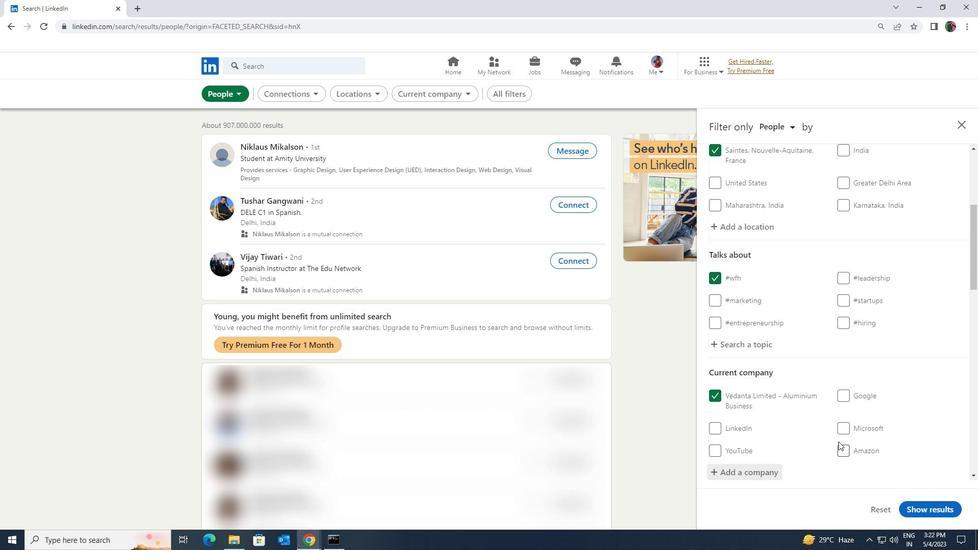 
Action: Mouse scrolled (843, 427) with delta (0, 0)
Screenshot: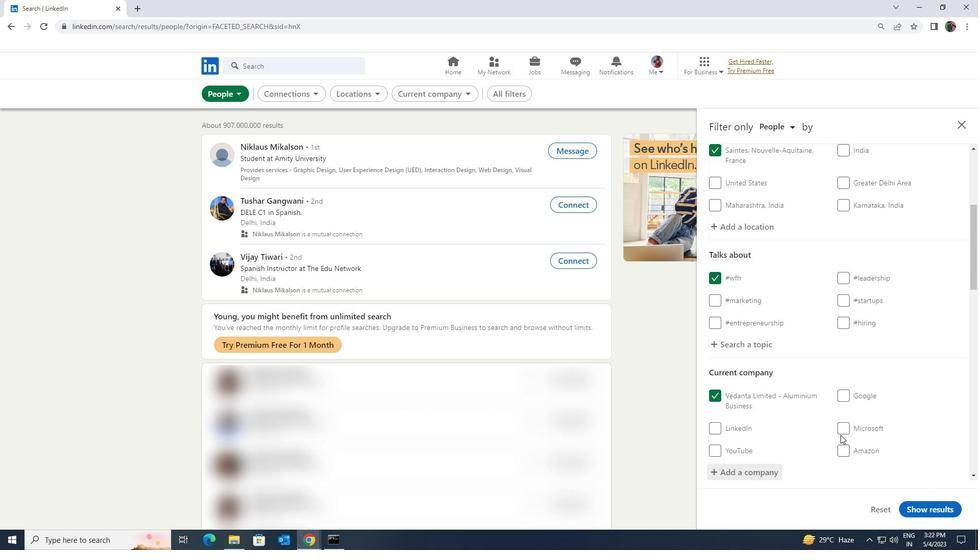 
Action: Mouse moved to (844, 424)
Screenshot: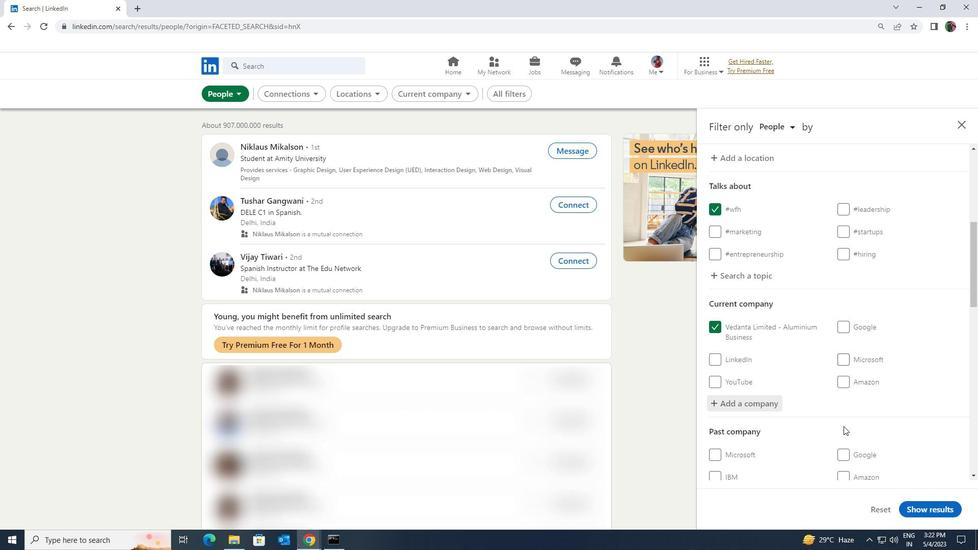 
Action: Mouse scrolled (844, 423) with delta (0, 0)
Screenshot: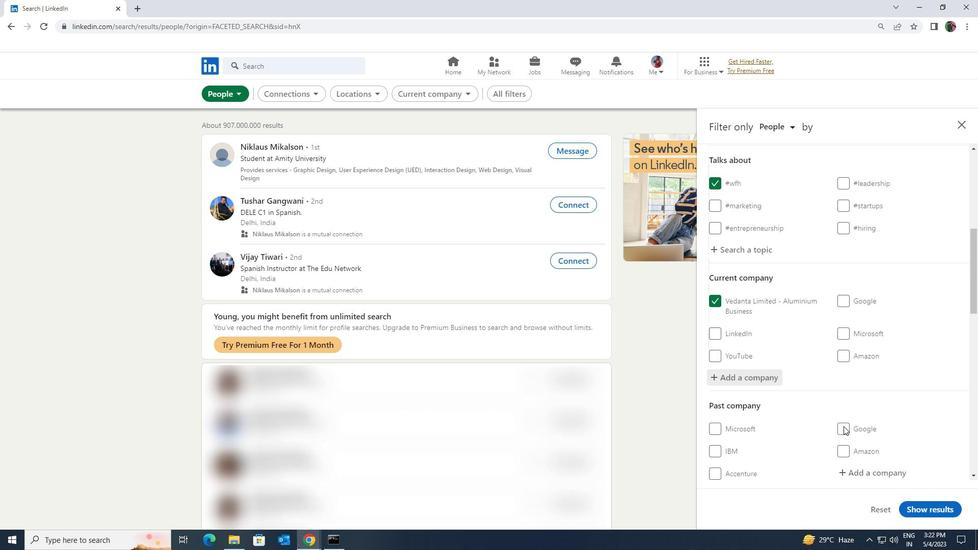 
Action: Mouse moved to (844, 423)
Screenshot: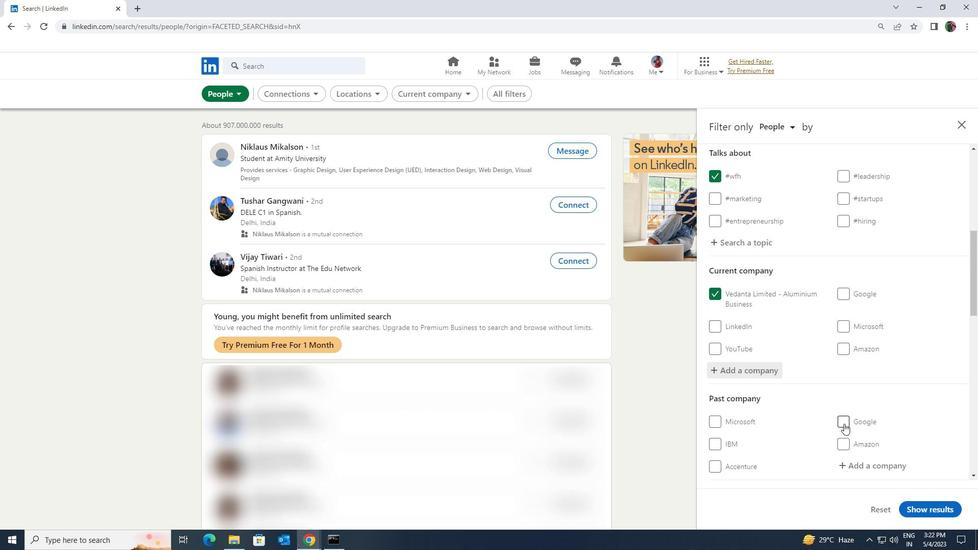 
Action: Mouse scrolled (844, 423) with delta (0, 0)
Screenshot: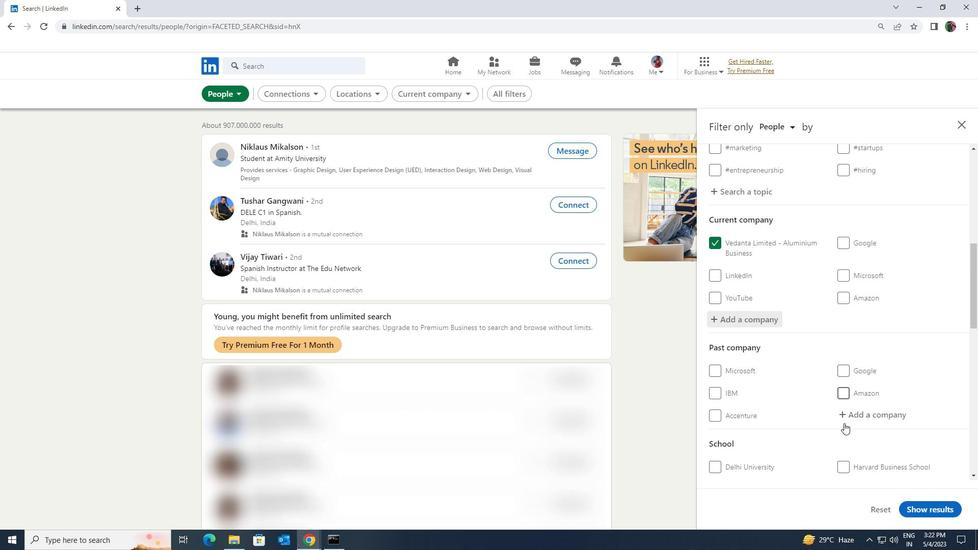 
Action: Mouse scrolled (844, 423) with delta (0, 0)
Screenshot: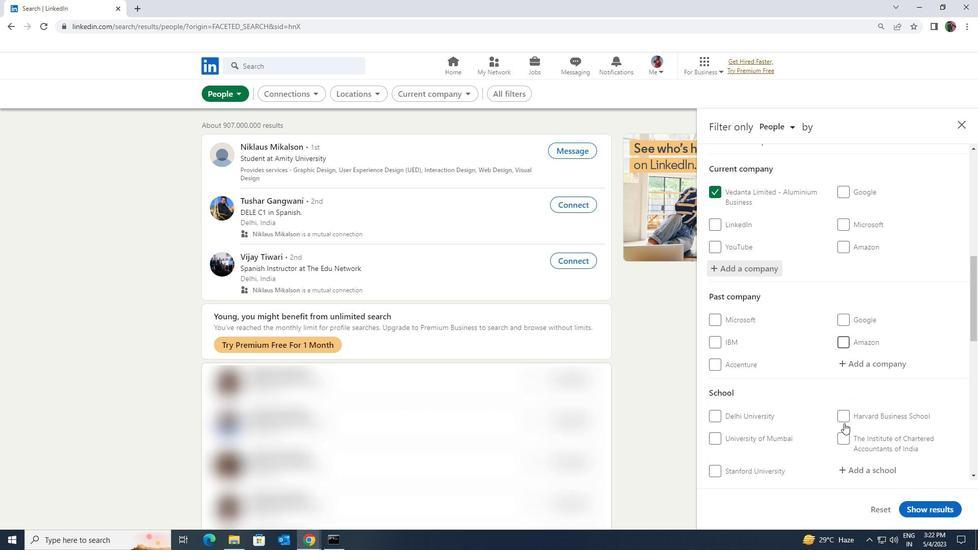 
Action: Mouse scrolled (844, 423) with delta (0, 0)
Screenshot: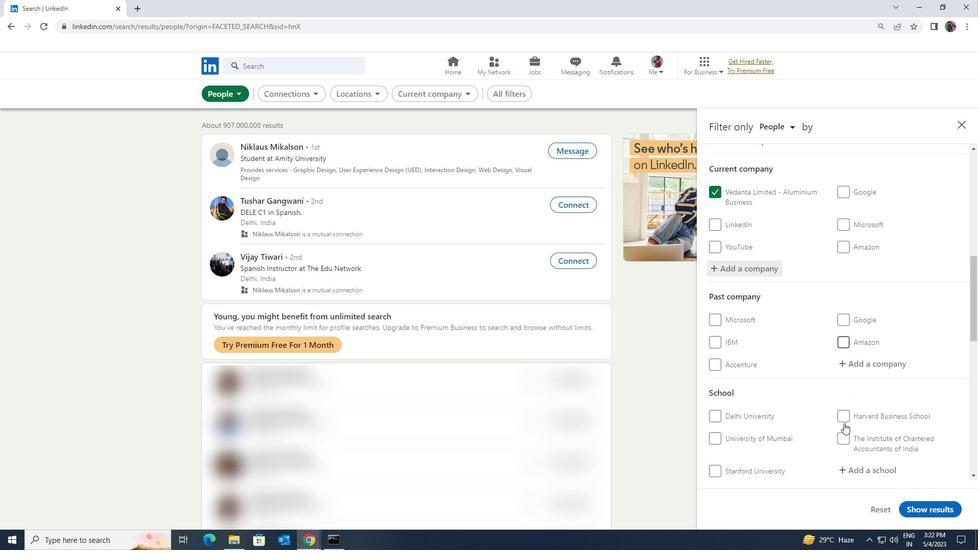 
Action: Mouse moved to (854, 372)
Screenshot: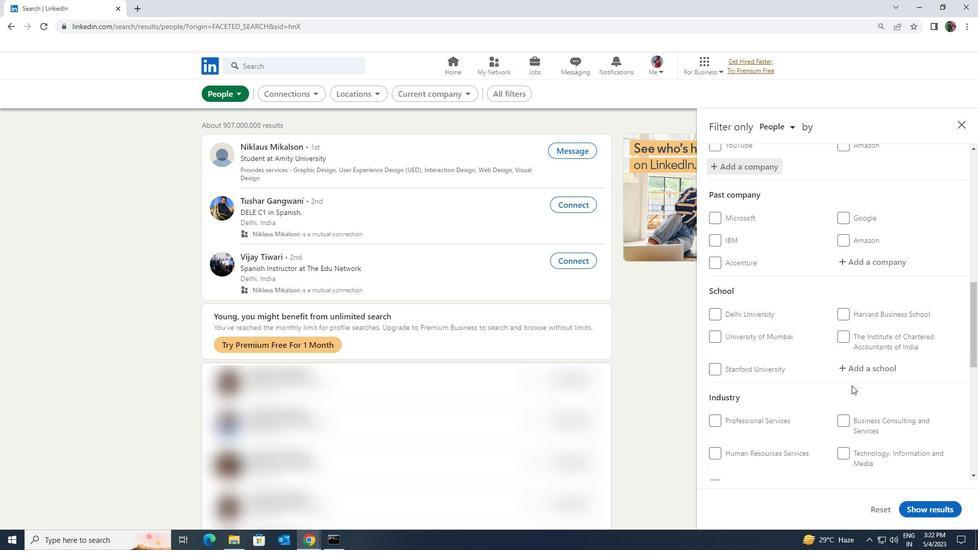 
Action: Mouse pressed left at (854, 372)
Screenshot: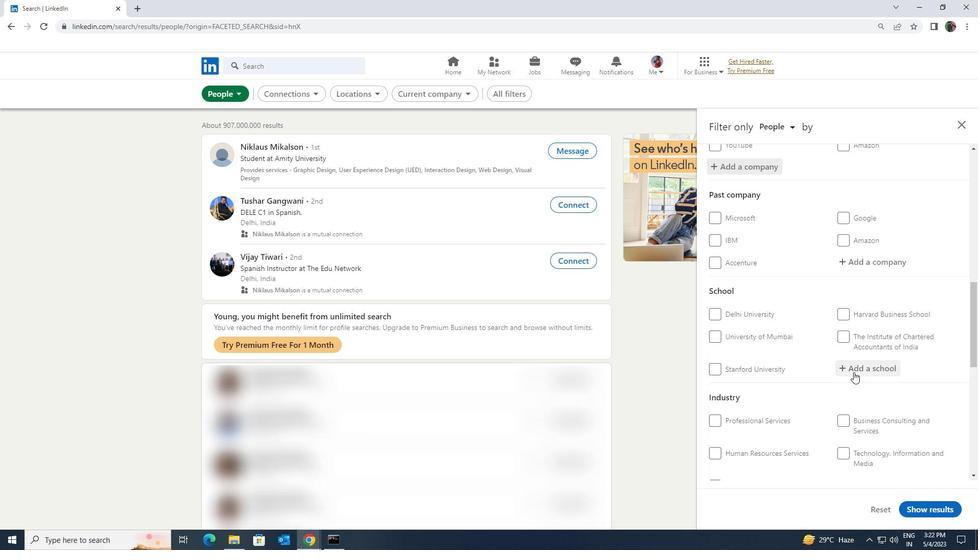 
Action: Mouse moved to (852, 373)
Screenshot: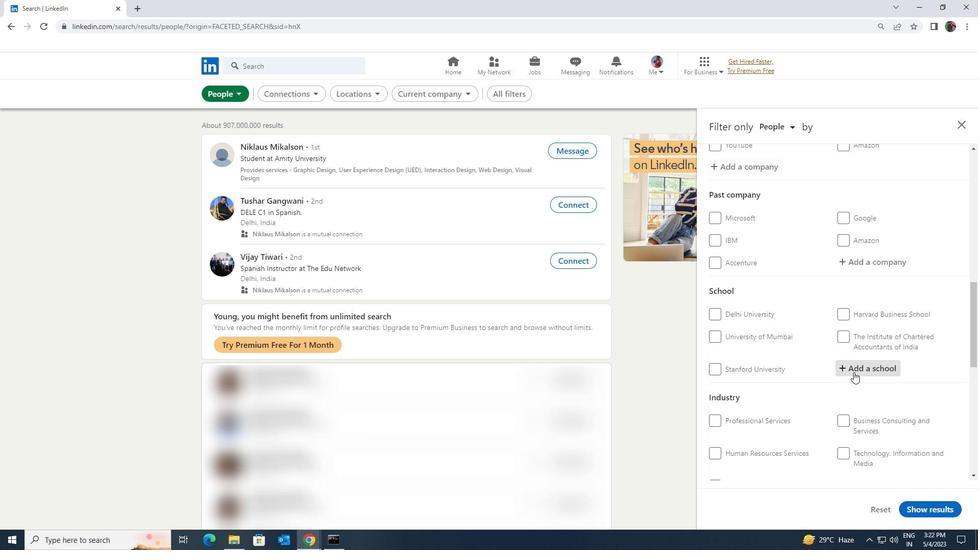 
Action: Key pressed <Key.shift><Key.shift><Key.shift><Key.shift><Key.shift><Key.shift><Key.shift>NEW<Key.space><Key.shift>ERA<Key.space>HIGH
Screenshot: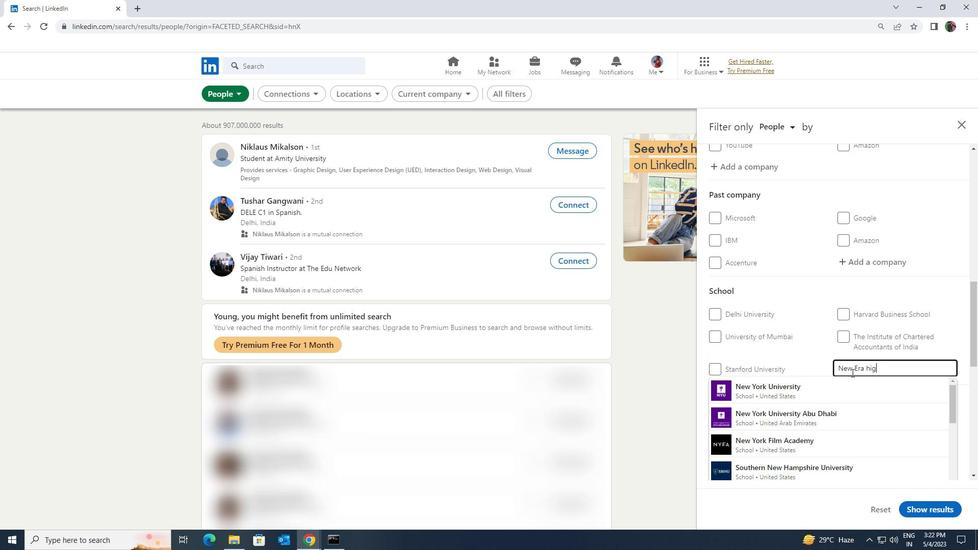 
Action: Mouse moved to (845, 404)
Screenshot: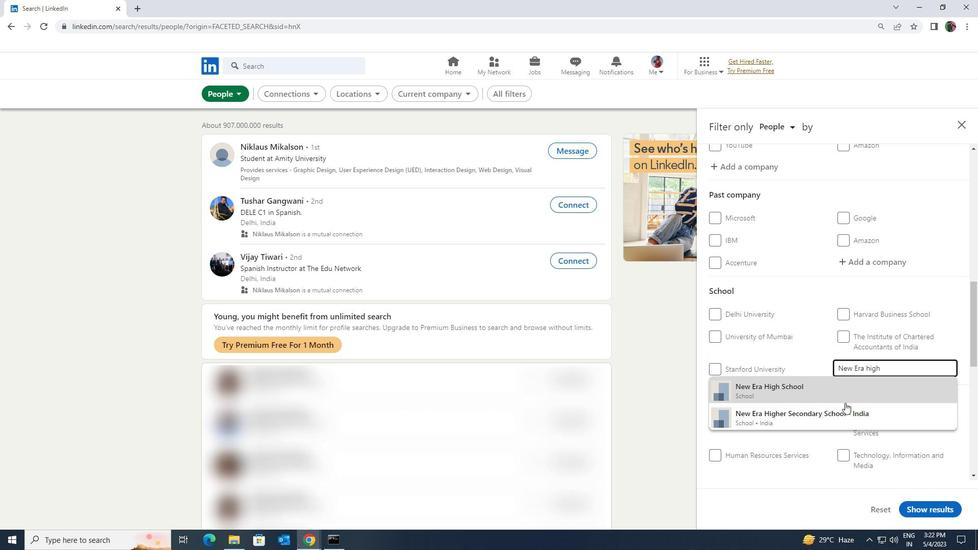 
Action: Mouse pressed left at (845, 404)
Screenshot: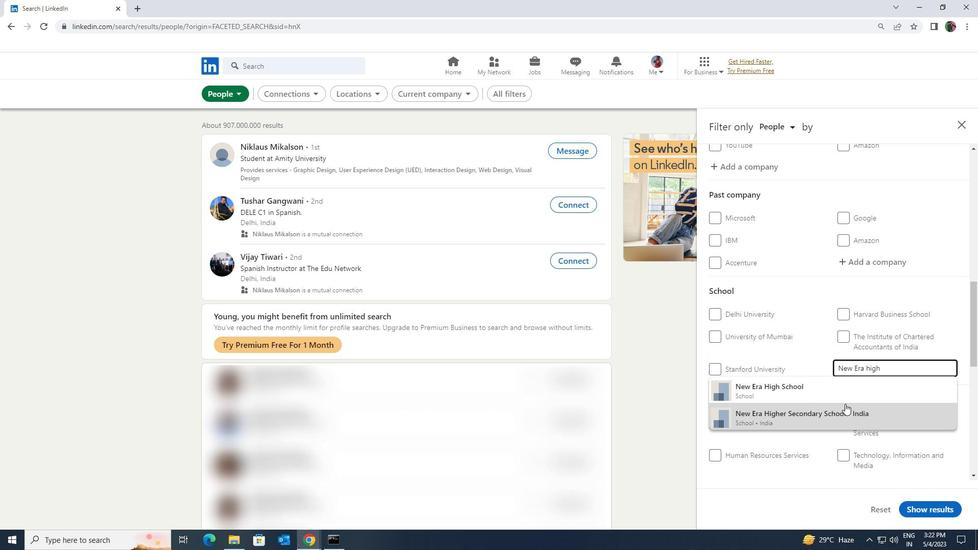 
Action: Mouse scrolled (845, 403) with delta (0, 0)
Screenshot: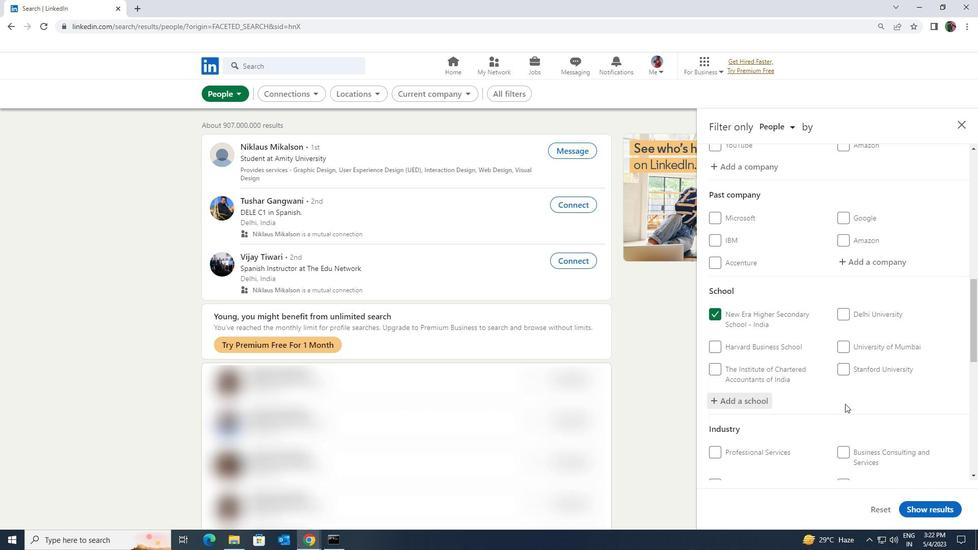 
Action: Mouse scrolled (845, 403) with delta (0, 0)
Screenshot: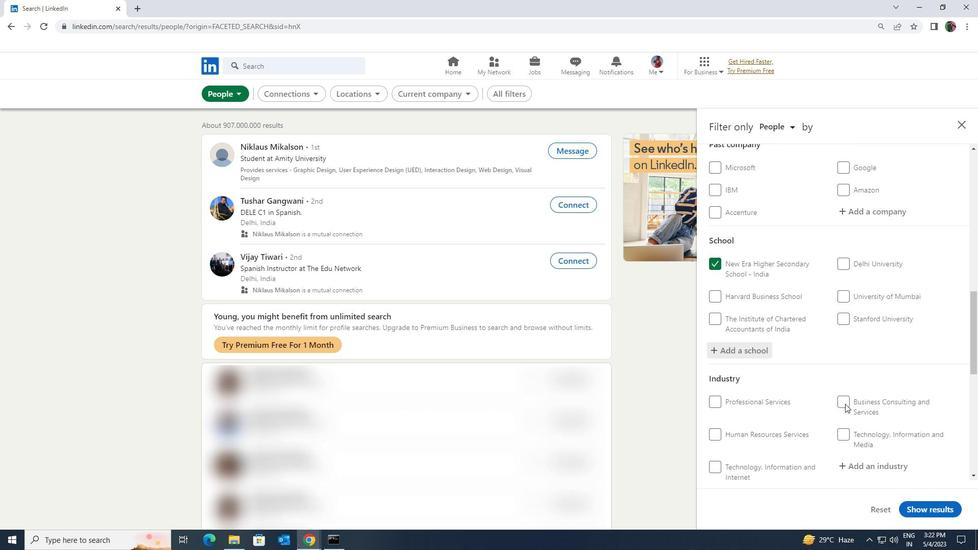 
Action: Mouse scrolled (845, 403) with delta (0, 0)
Screenshot: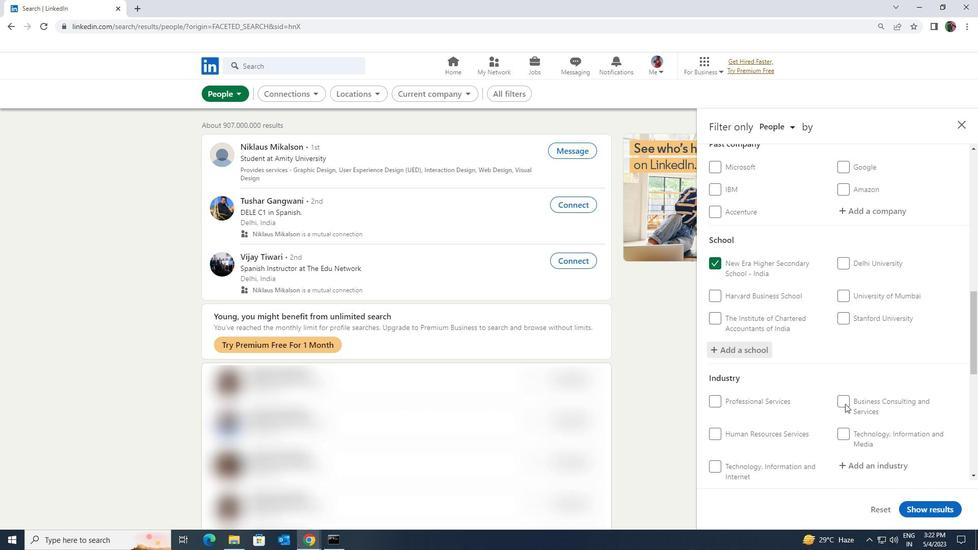 
Action: Mouse moved to (860, 366)
Screenshot: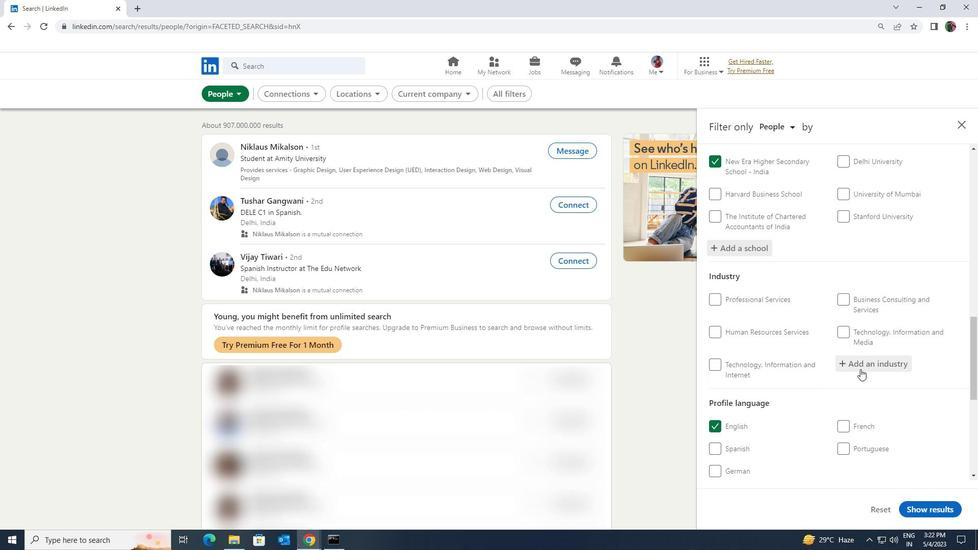 
Action: Mouse pressed left at (860, 366)
Screenshot: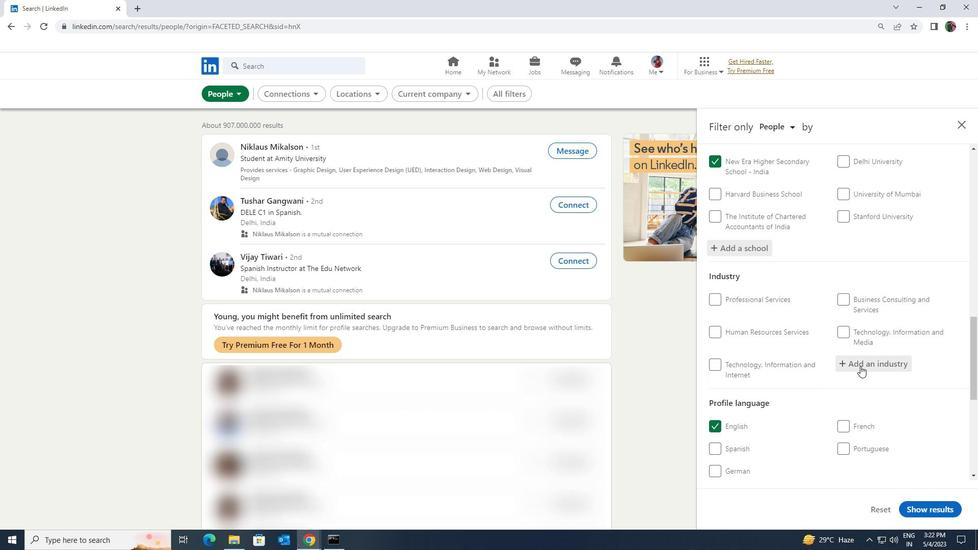 
Action: Key pressed <Key.shift><Key.shift><Key.shift><Key.shift><Key.shift><Key.shift><Key.shift><Key.shift>RETAIL<Key.space><Key.shift>GR
Screenshot: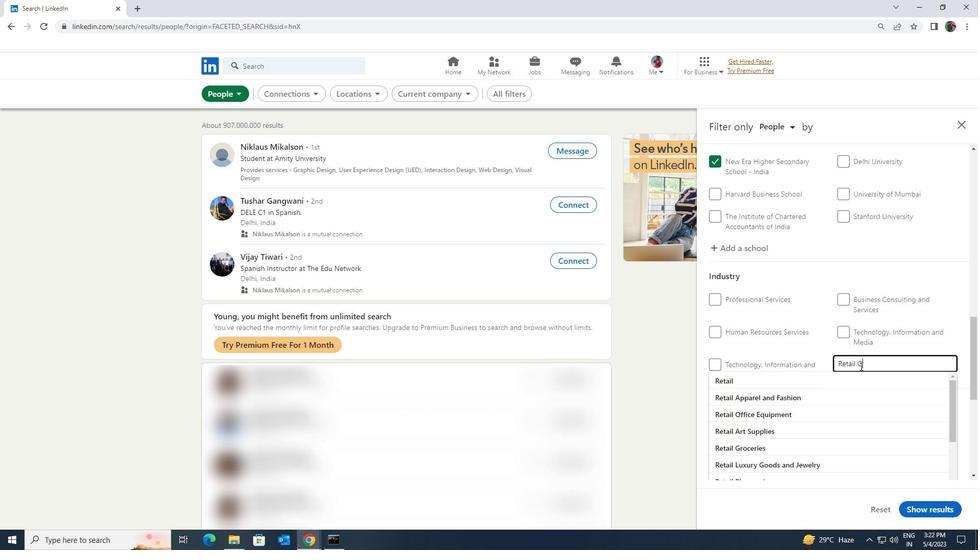 
Action: Mouse moved to (856, 374)
Screenshot: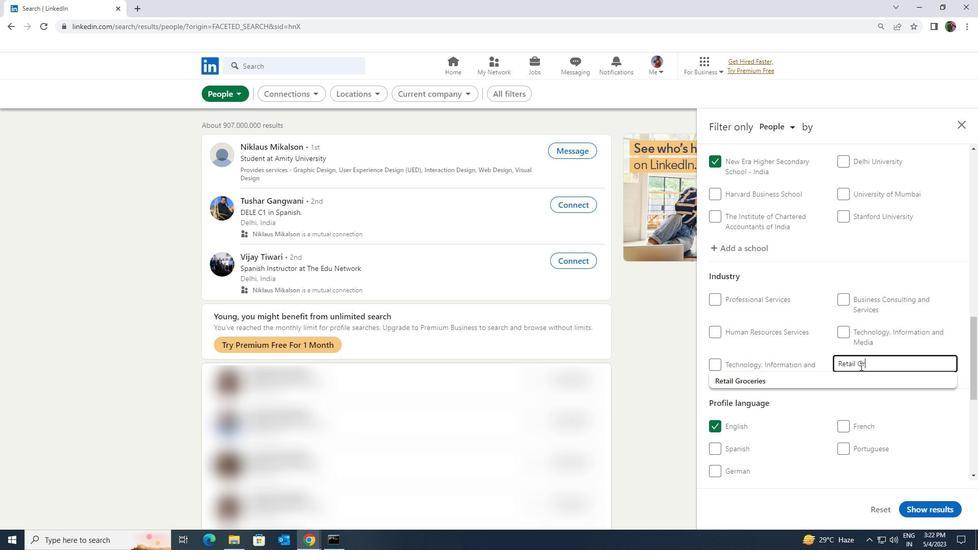
Action: Mouse pressed left at (856, 374)
Screenshot: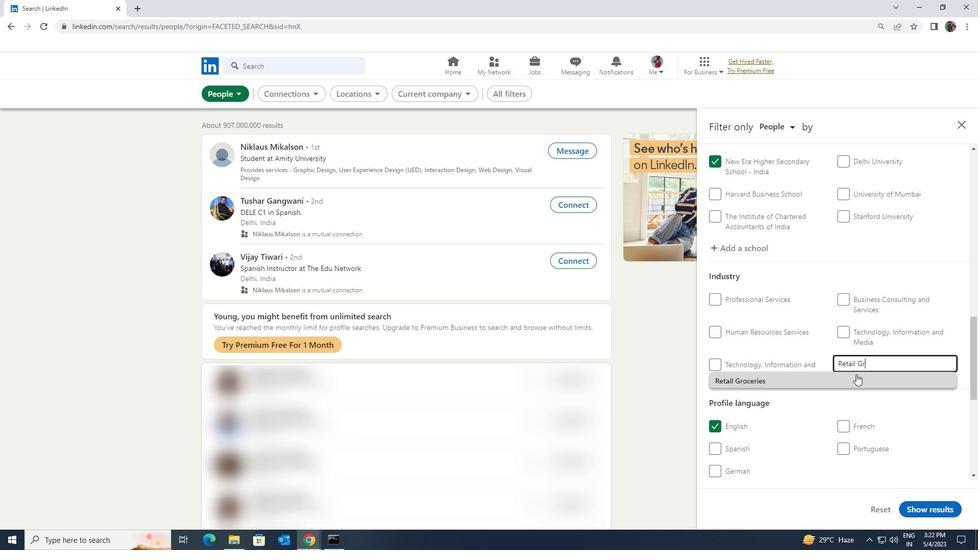 
Action: Mouse moved to (872, 380)
Screenshot: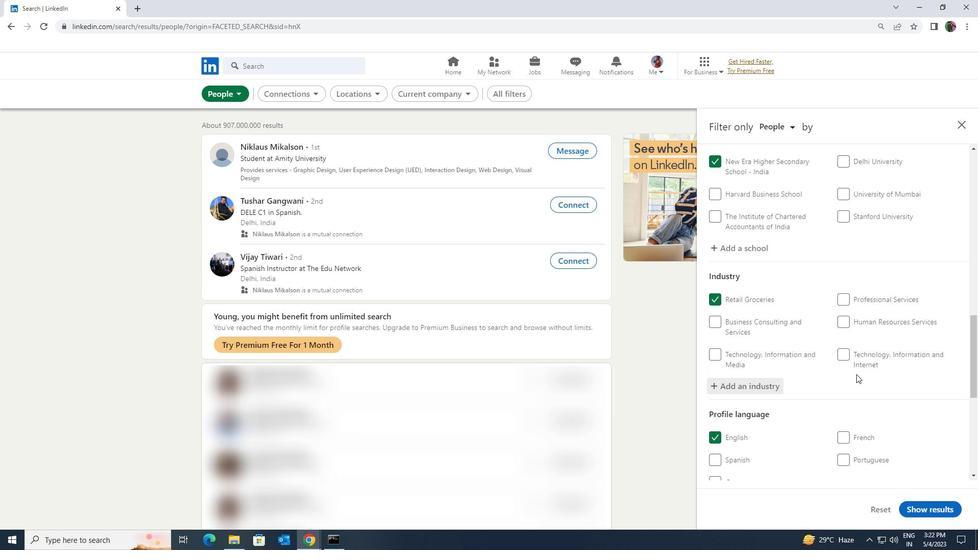 
Action: Mouse scrolled (872, 379) with delta (0, 0)
Screenshot: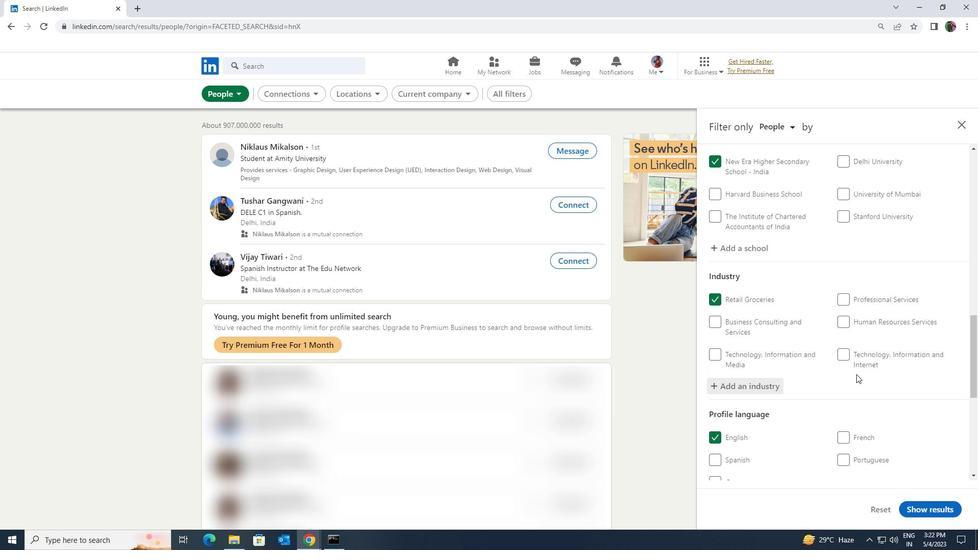 
Action: Mouse moved to (874, 380)
Screenshot: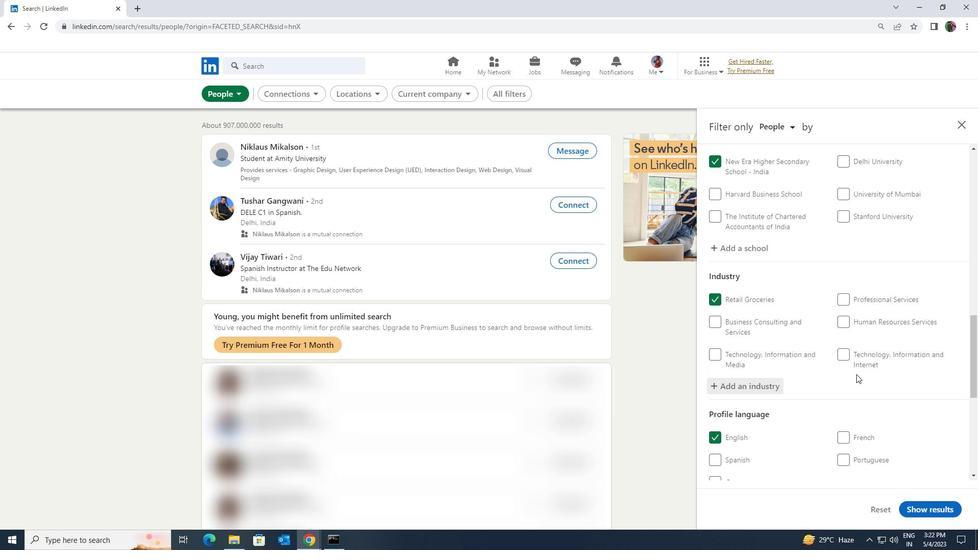 
Action: Mouse scrolled (874, 379) with delta (0, 0)
Screenshot: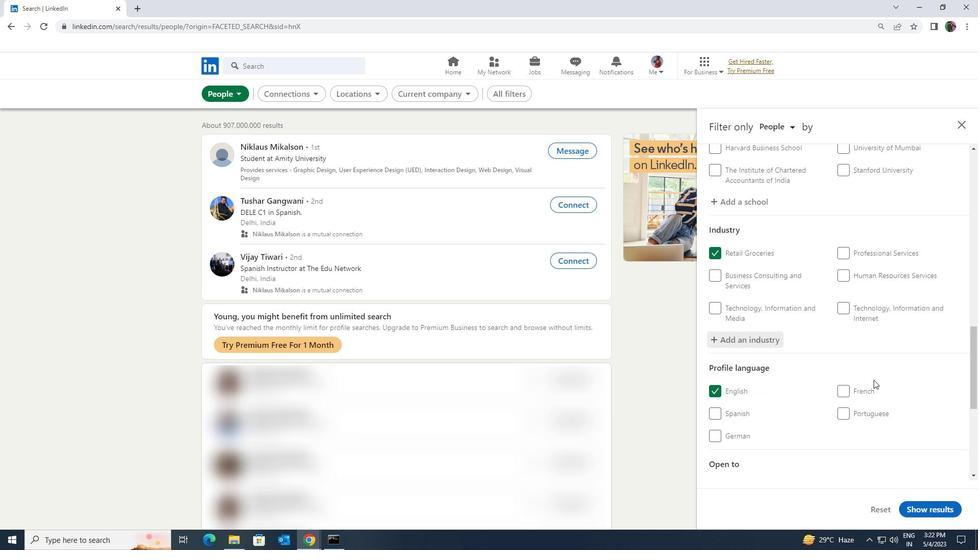 
Action: Mouse scrolled (874, 379) with delta (0, 0)
Screenshot: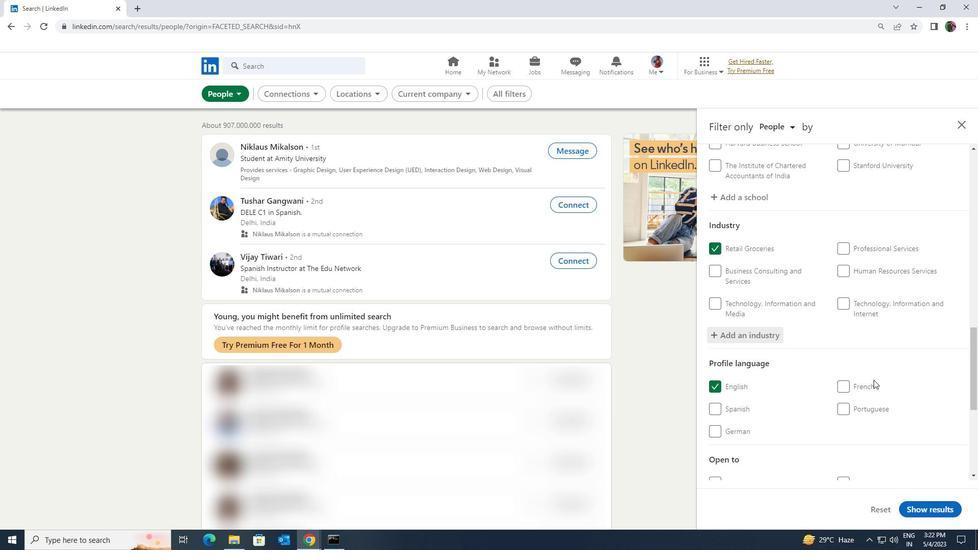 
Action: Mouse scrolled (874, 379) with delta (0, 0)
Screenshot: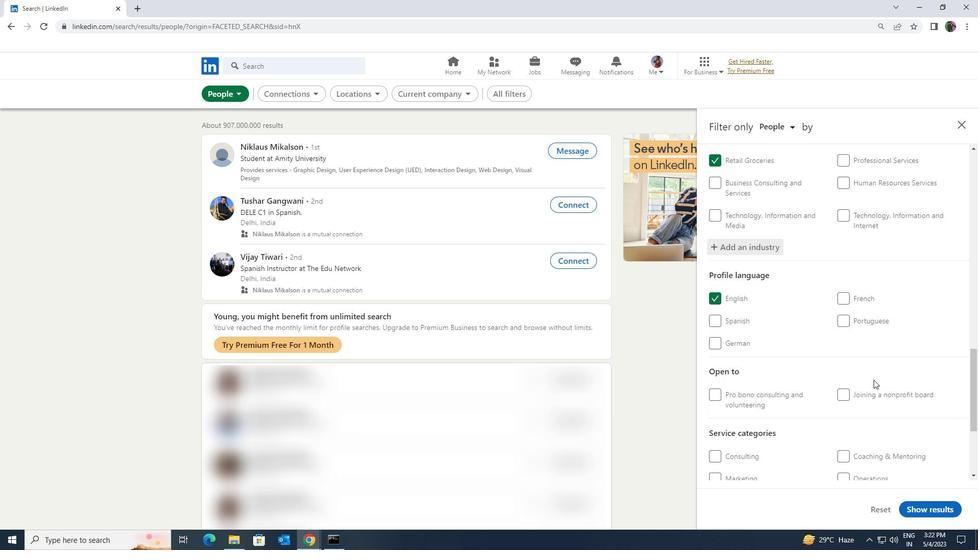 
Action: Mouse scrolled (874, 379) with delta (0, 0)
Screenshot: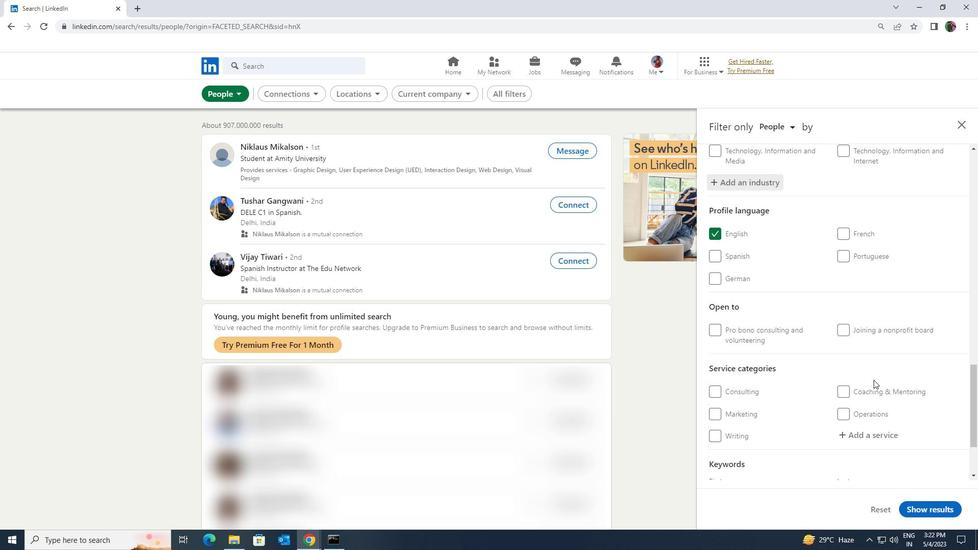 
Action: Mouse moved to (874, 380)
Screenshot: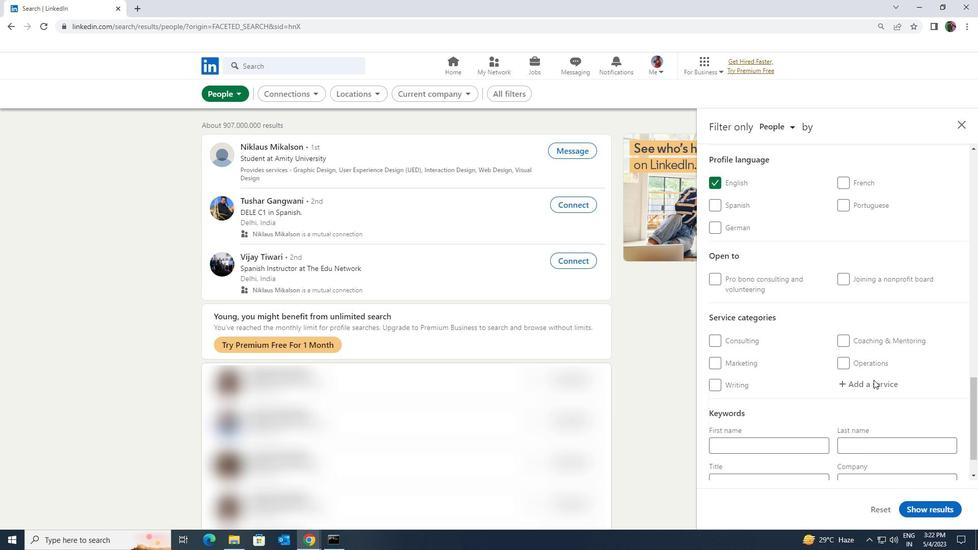 
Action: Mouse pressed left at (874, 380)
Screenshot: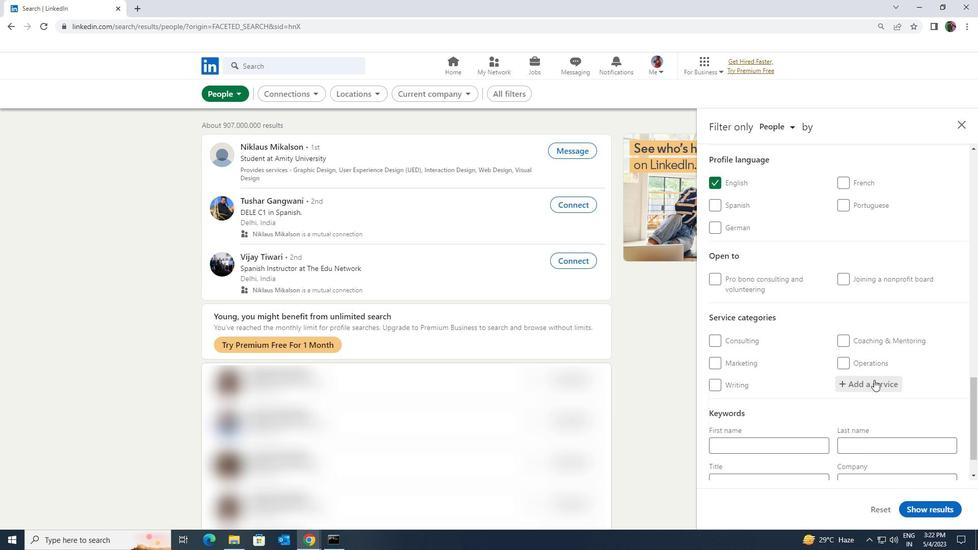 
Action: Mouse moved to (874, 380)
Screenshot: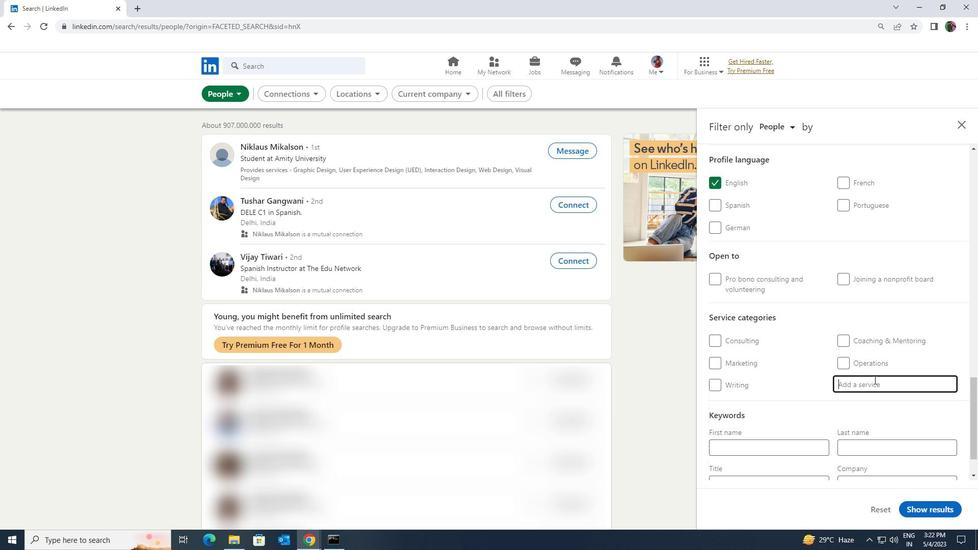 
Action: Key pressed <Key.shift><Key.shift><Key.shift><Key.shift><Key.shift><Key.shift><Key.shift><Key.shift><Key.shift><Key.shift><Key.shift>TRANS
Screenshot: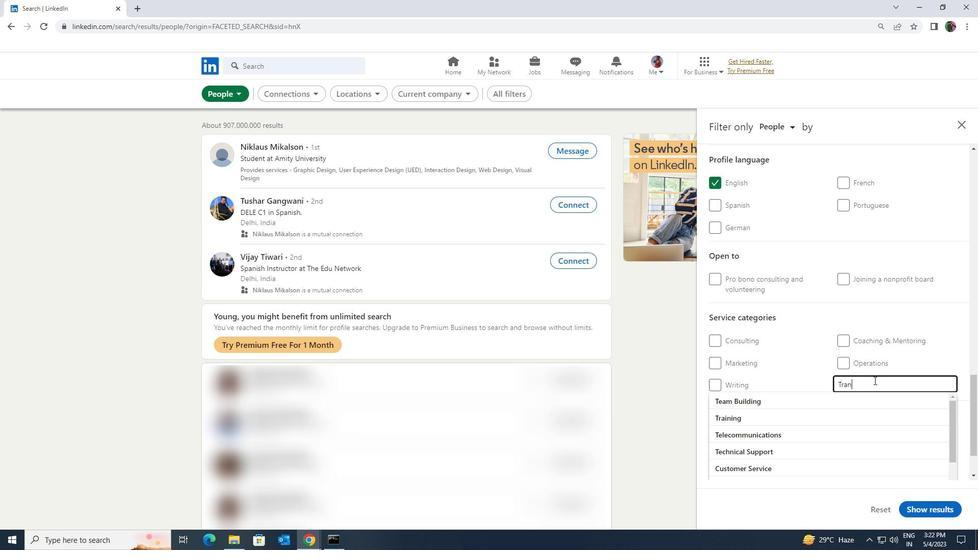 
Action: Mouse moved to (850, 402)
Screenshot: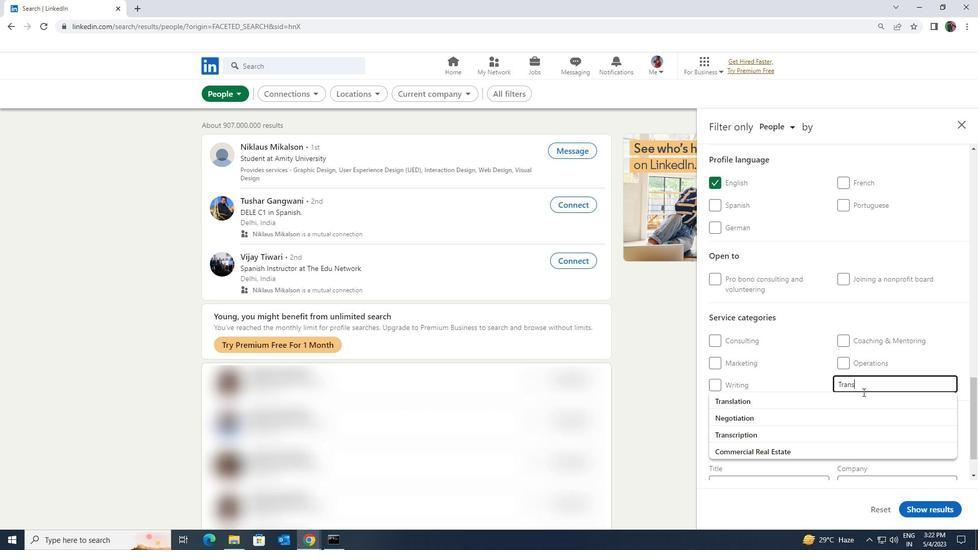 
Action: Mouse pressed left at (850, 402)
Screenshot: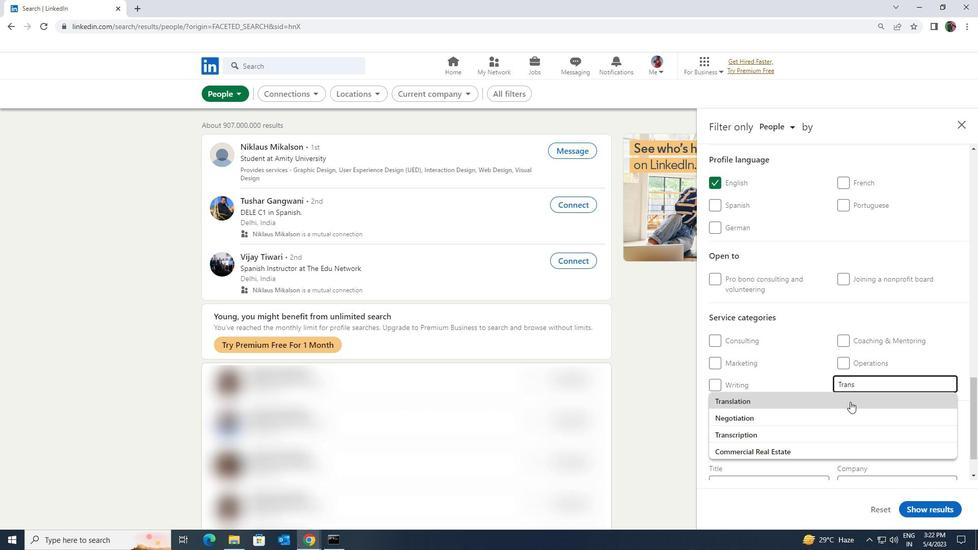 
Action: Mouse scrolled (850, 401) with delta (0, 0)
Screenshot: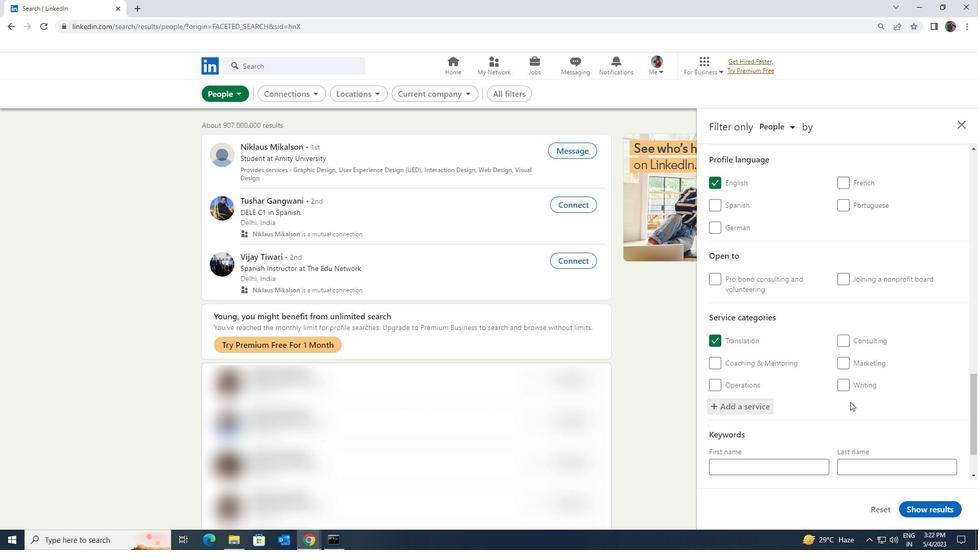 
Action: Mouse scrolled (850, 401) with delta (0, 0)
Screenshot: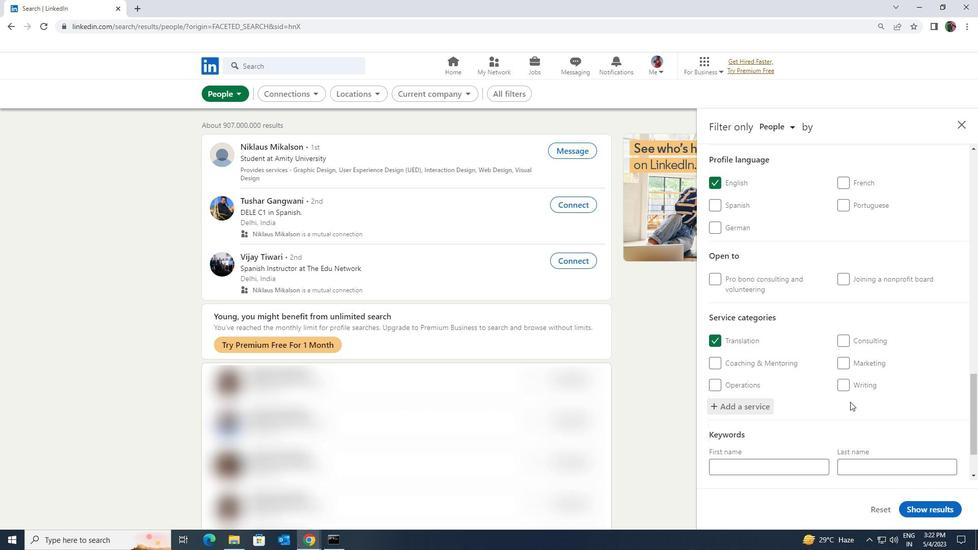 
Action: Mouse scrolled (850, 401) with delta (0, 0)
Screenshot: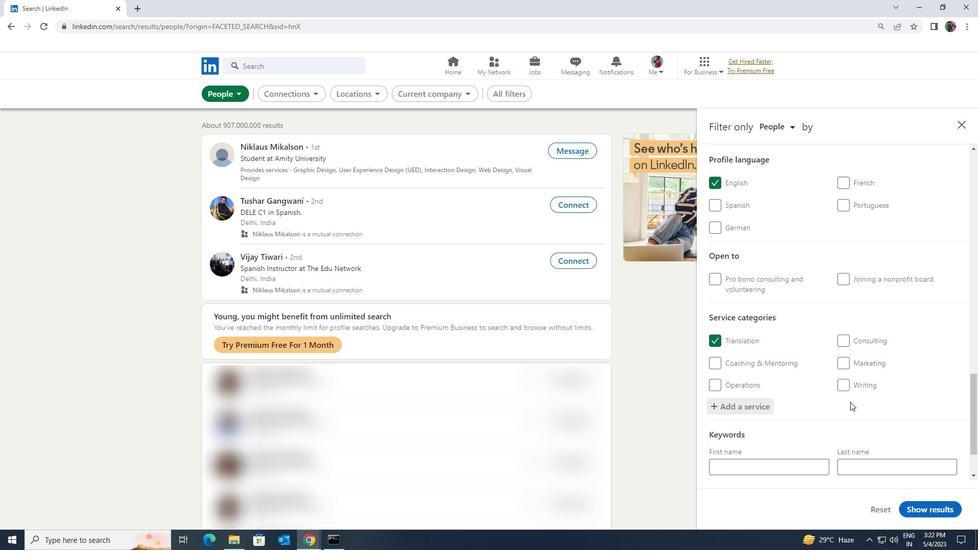 
Action: Mouse scrolled (850, 401) with delta (0, 0)
Screenshot: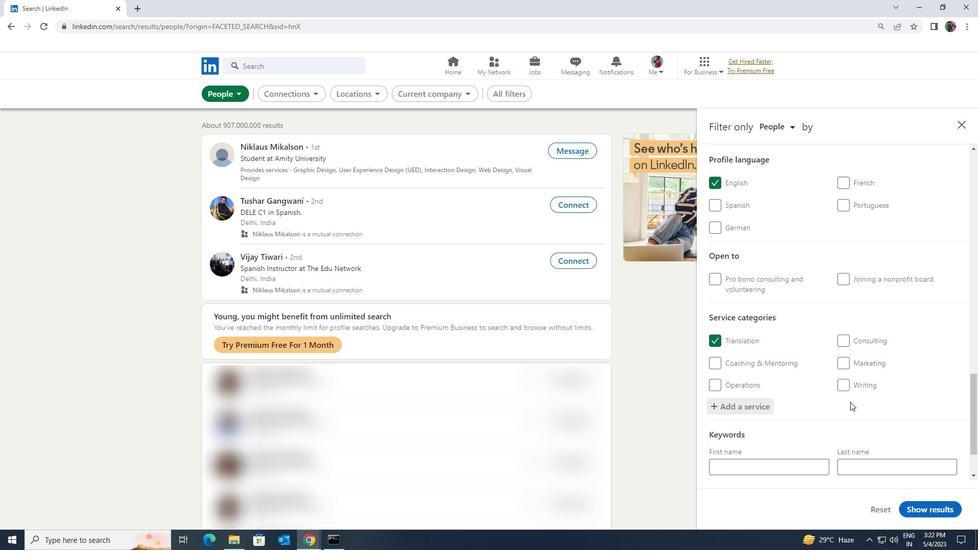 
Action: Mouse moved to (844, 405)
Screenshot: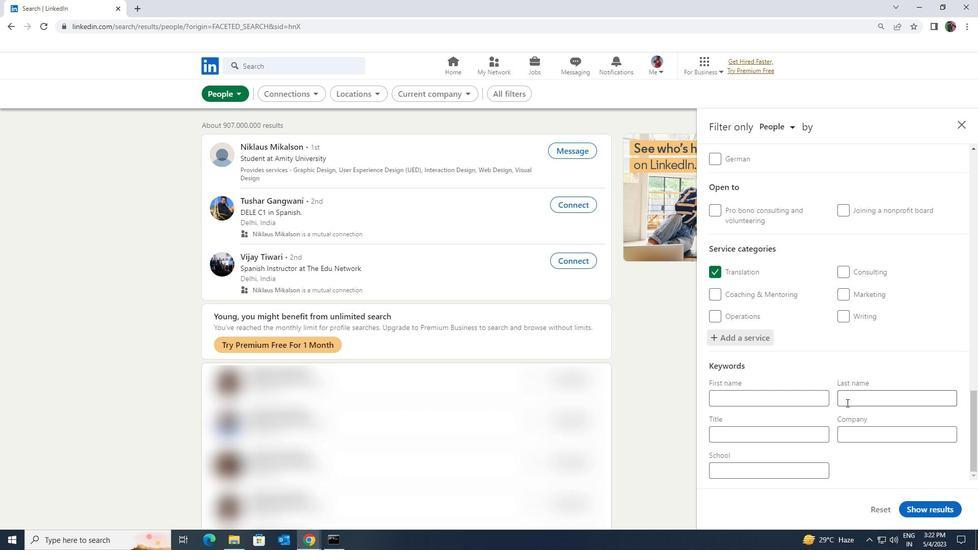 
Action: Mouse scrolled (844, 404) with delta (0, 0)
Screenshot: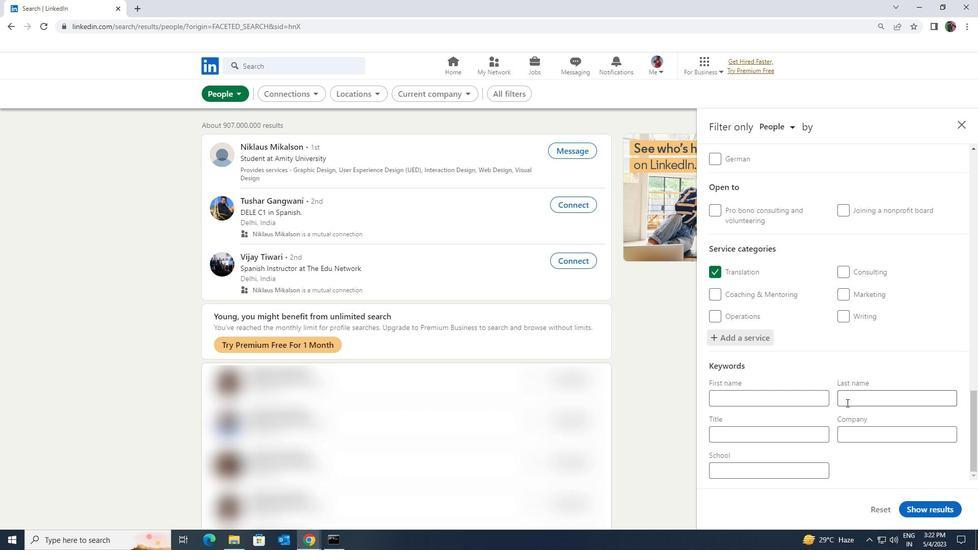 
Action: Mouse moved to (814, 433)
Screenshot: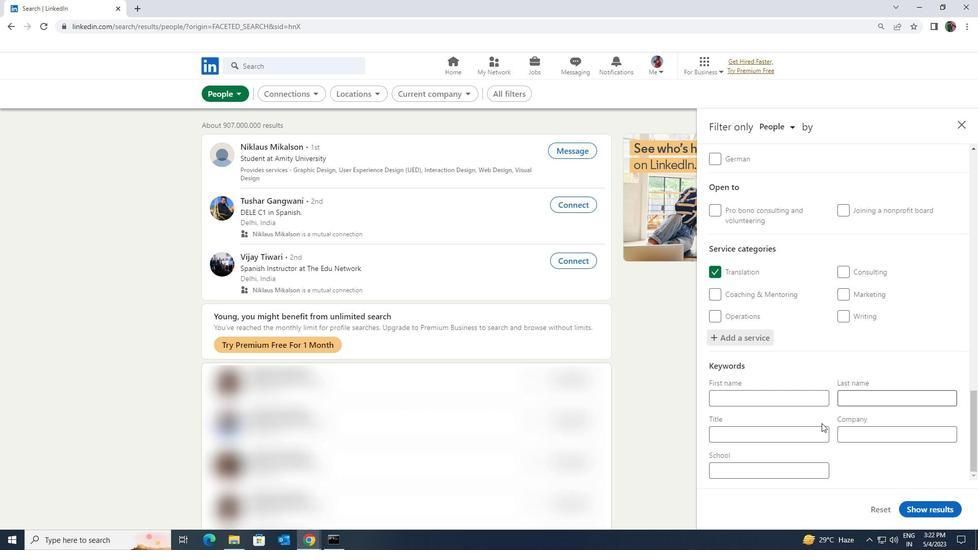 
Action: Mouse pressed left at (814, 433)
Screenshot: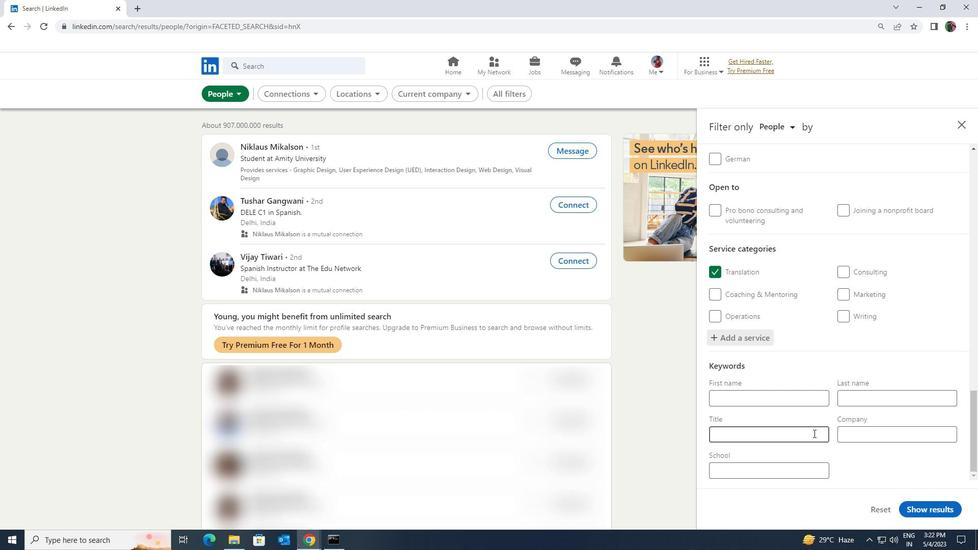 
Action: Mouse moved to (813, 432)
Screenshot: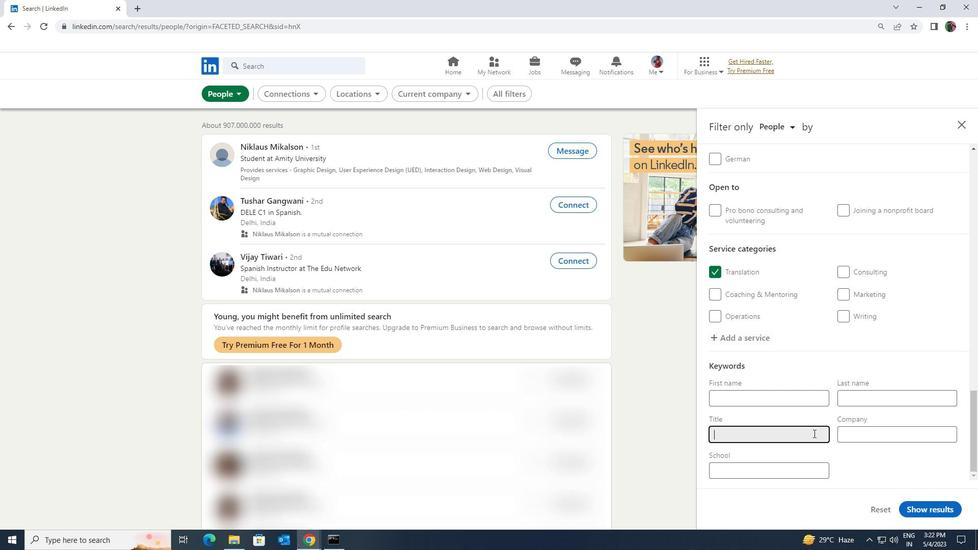 
Action: Key pressed <Key.shift><Key.shift><Key.shift><Key.shift>MARKETIM<Key.backspace>NG<Key.space><Key.shift><Key.shift><Key.shift>SPECIALIST
Screenshot: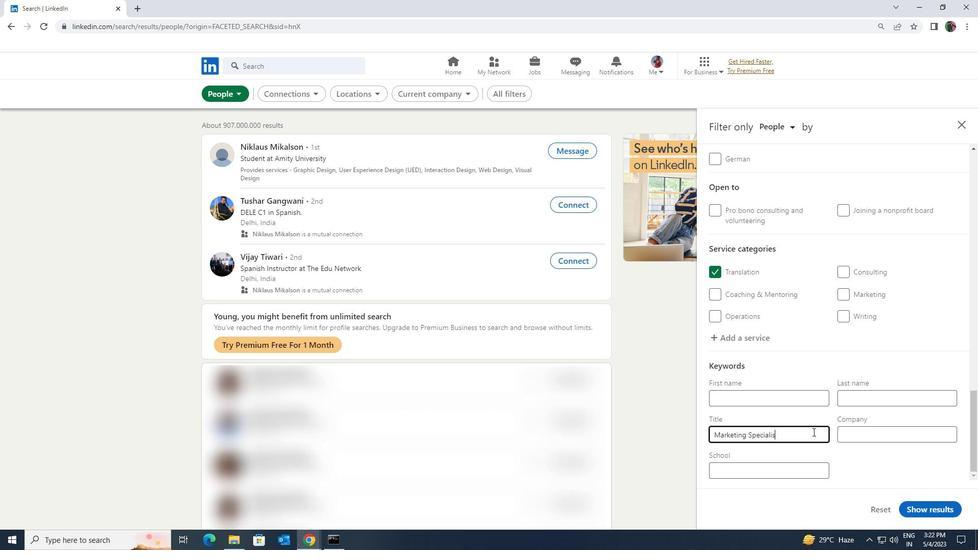 
Action: Mouse moved to (917, 508)
Screenshot: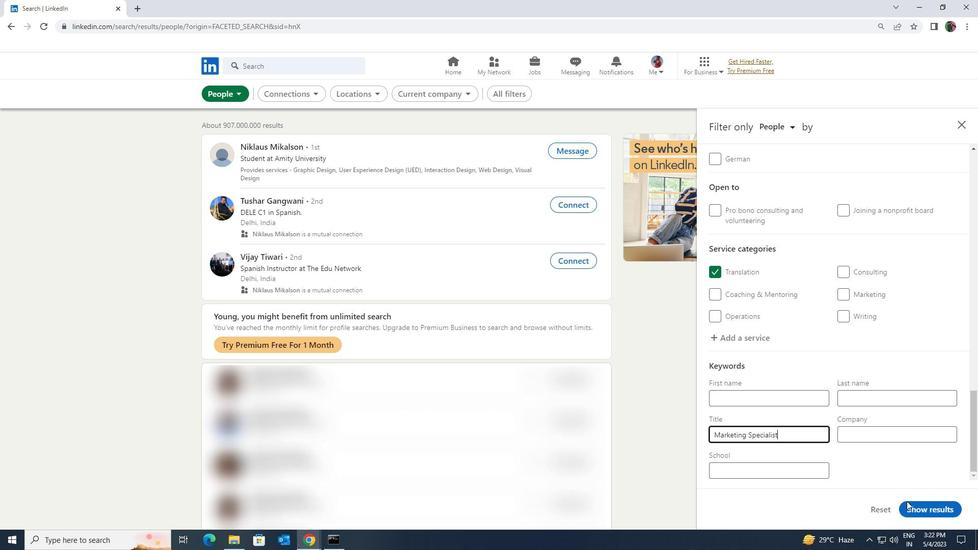 
Action: Mouse pressed left at (917, 508)
Screenshot: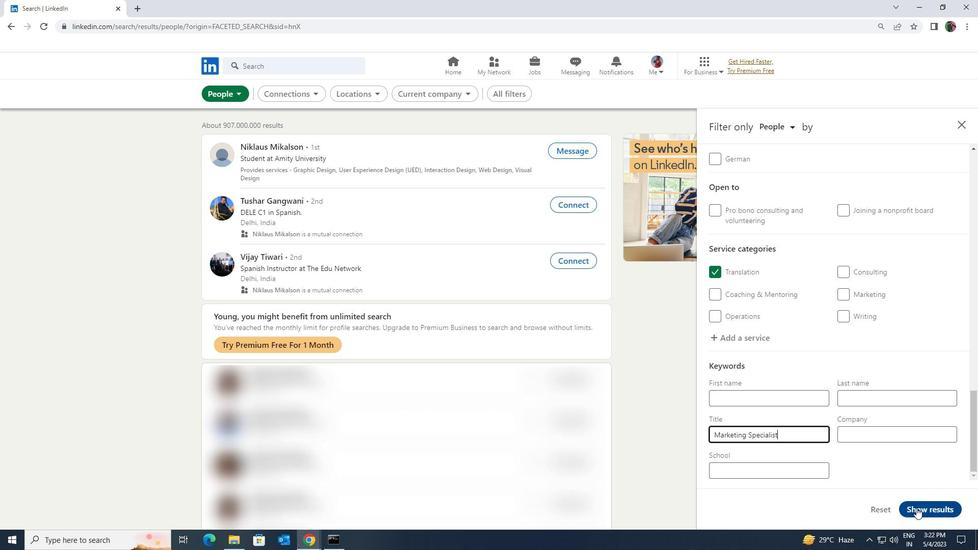
Action: Mouse moved to (917, 509)
Screenshot: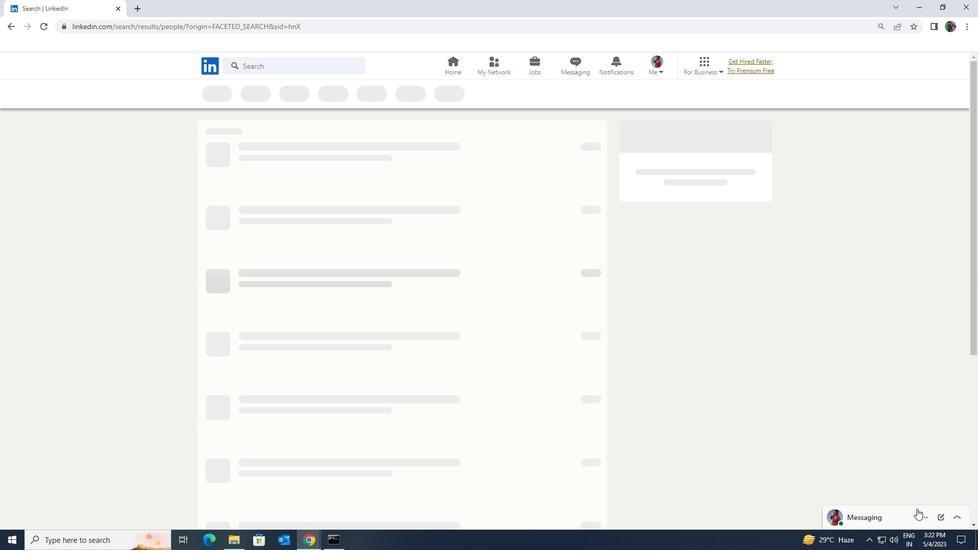 
